 Task: Look for space in Plainfield, United States from 26th August, 2023 to 10th September, 2023 for 6 adults, 2 children in price range Rs.10000 to Rs.15000. Place can be entire place or shared room with 6 bedrooms having 6 beds and 6 bathrooms. Property type can be house, flat, guest house. Amenities needed are: wifi, TV, free parkinig on premises, gym, breakfast. Booking option can be shelf check-in. Required host language is English.
Action: Mouse moved to (444, 110)
Screenshot: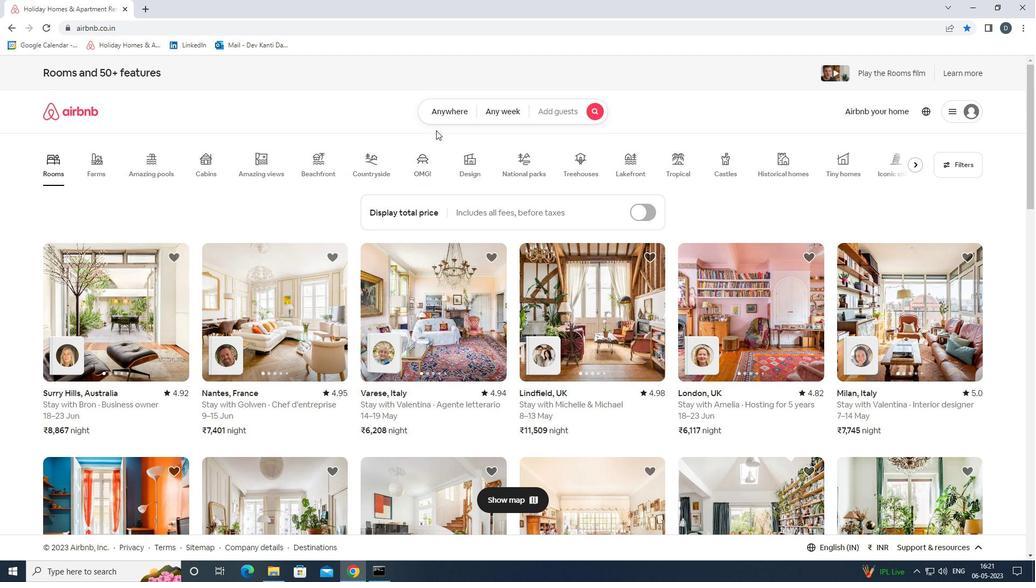 
Action: Mouse pressed left at (444, 110)
Screenshot: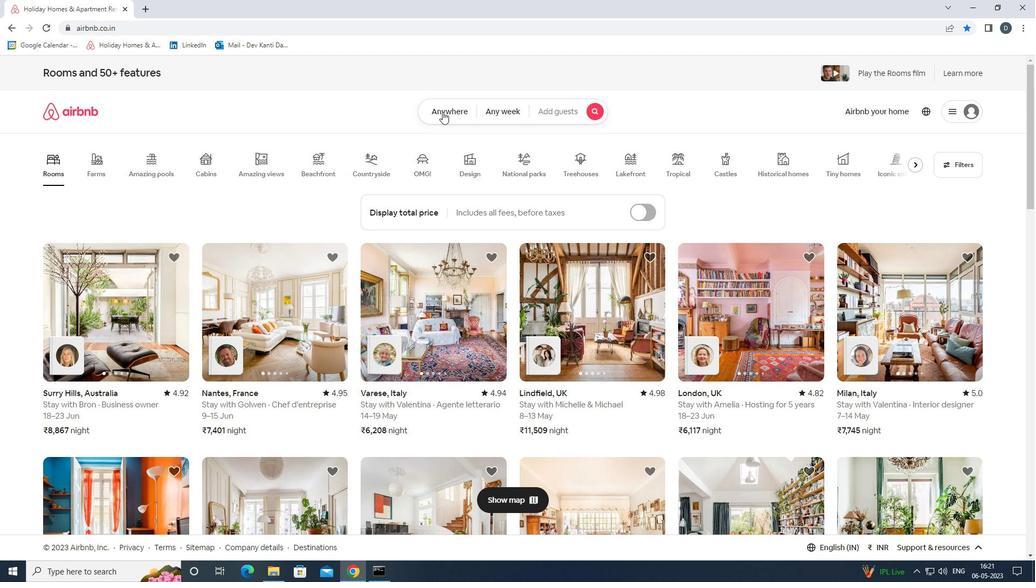 
Action: Mouse moved to (356, 157)
Screenshot: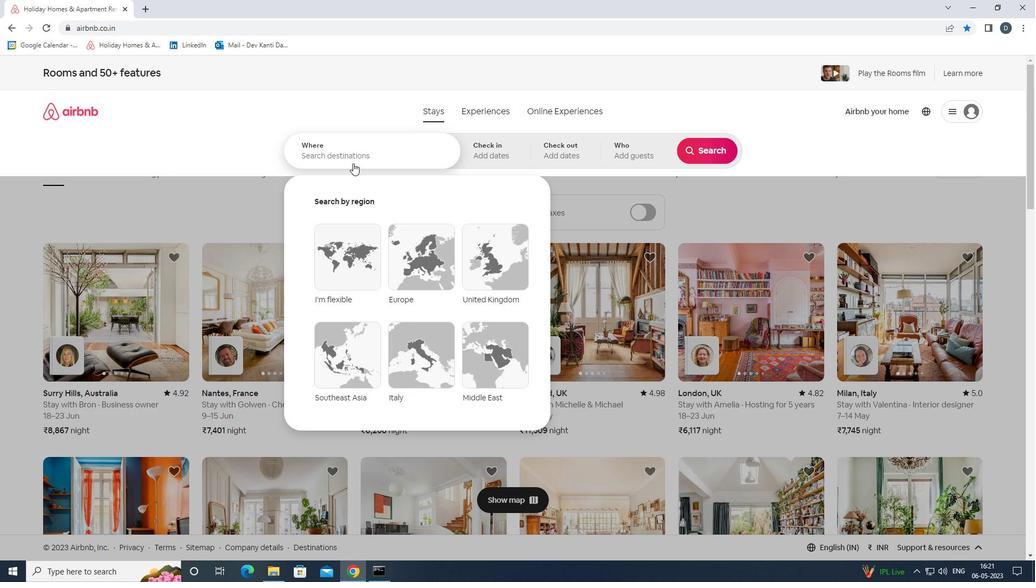 
Action: Mouse pressed left at (356, 157)
Screenshot: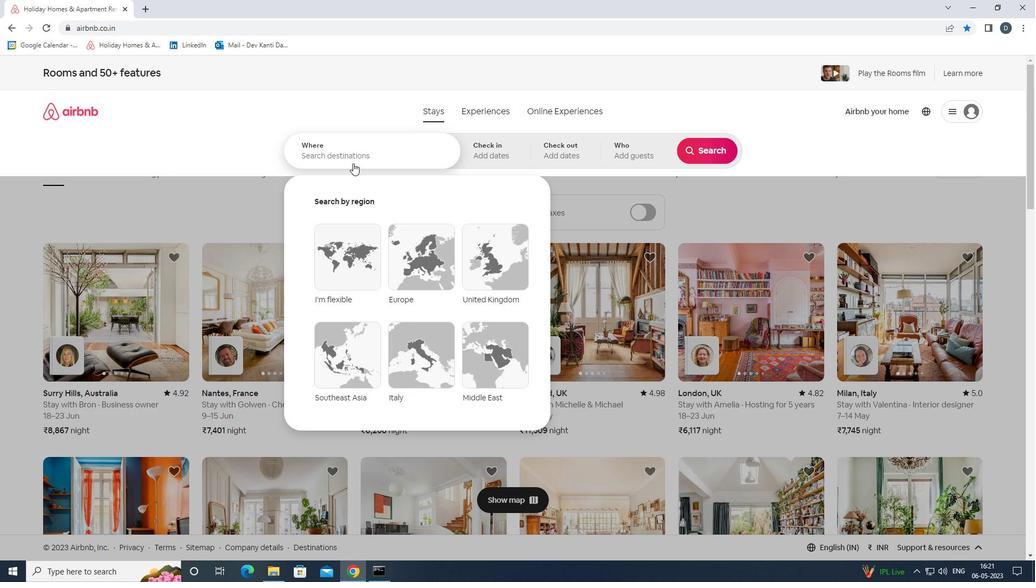 
Action: Mouse moved to (356, 157)
Screenshot: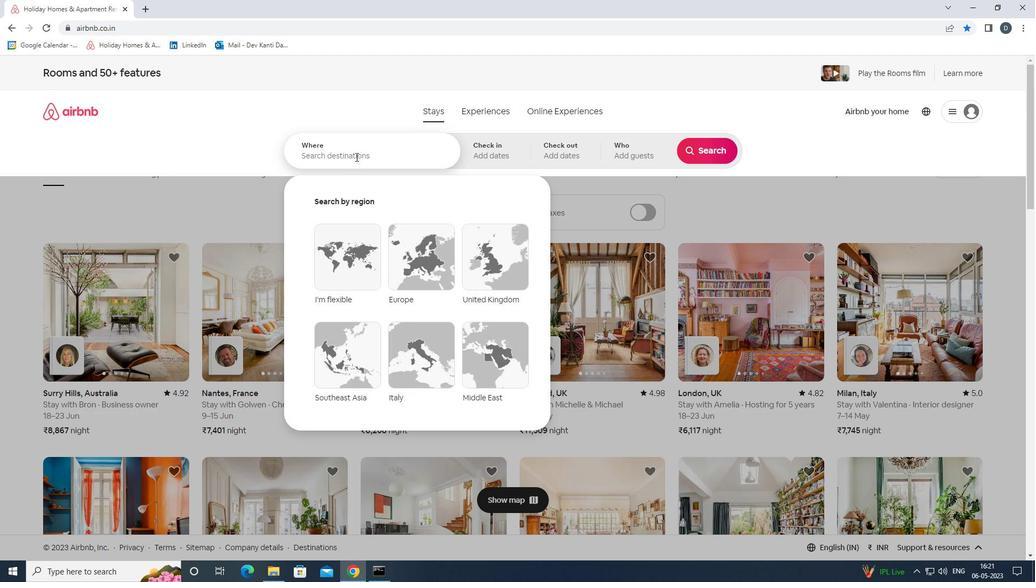 
Action: Key pressed <Key.shift><Key.shift><Key.shift><Key.shift><Key.shift>PLAINFIELD,<Key.shift>UNITED<Key.space><Key.shift>STATES<Key.space><Key.enter>
Screenshot: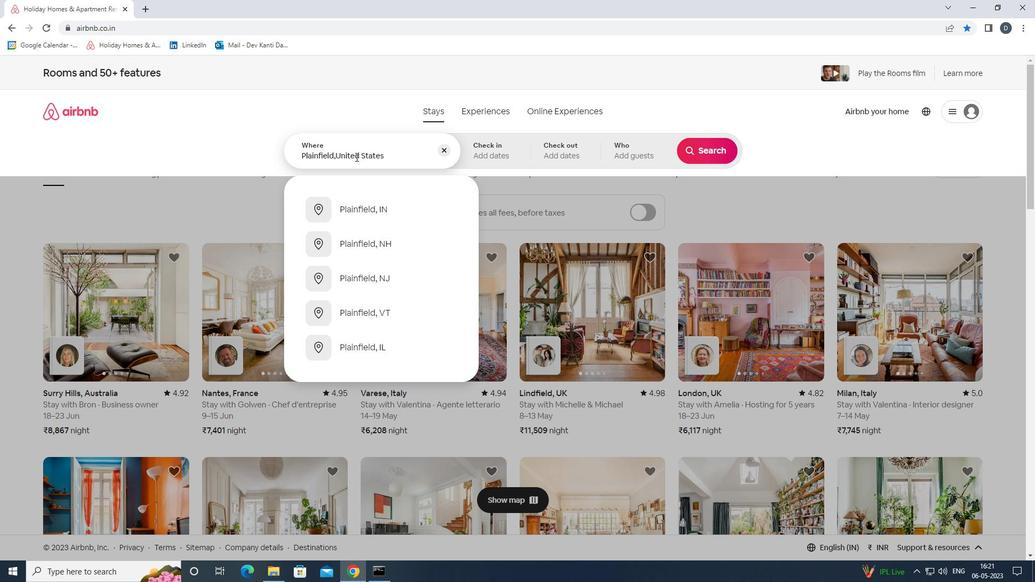 
Action: Mouse moved to (704, 237)
Screenshot: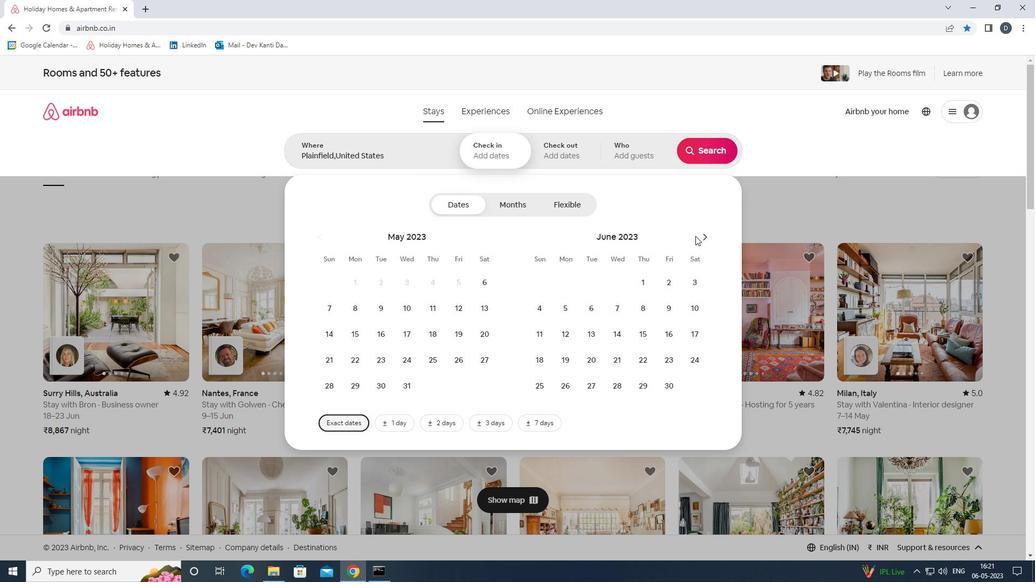 
Action: Mouse pressed left at (704, 237)
Screenshot: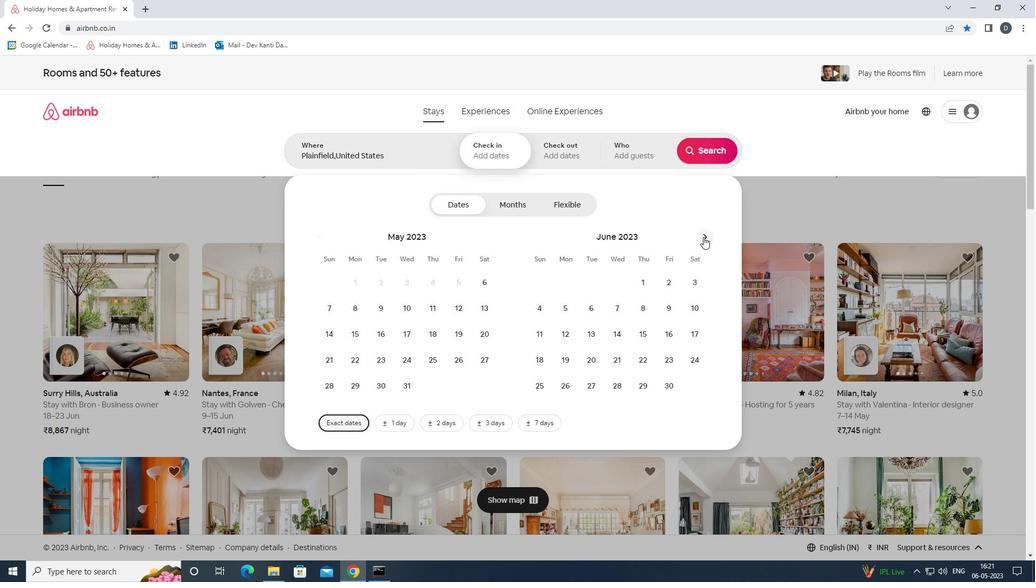 
Action: Mouse pressed left at (704, 237)
Screenshot: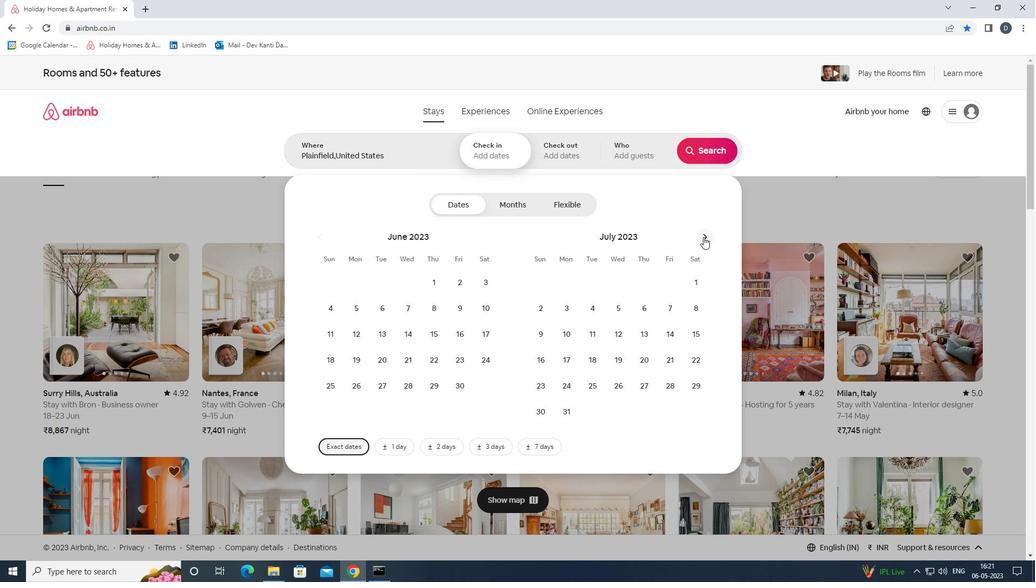 
Action: Mouse moved to (698, 358)
Screenshot: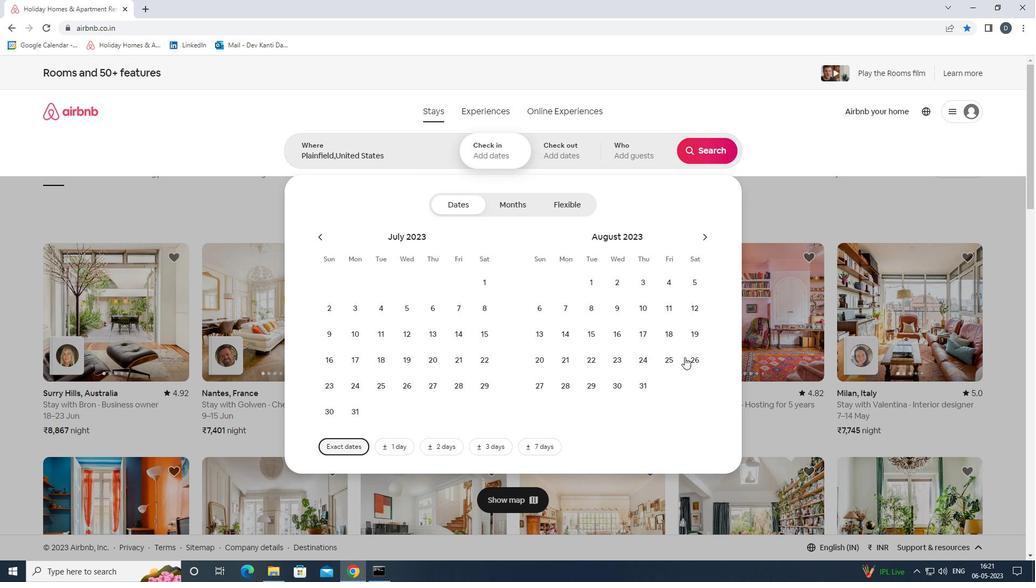 
Action: Mouse pressed left at (698, 358)
Screenshot: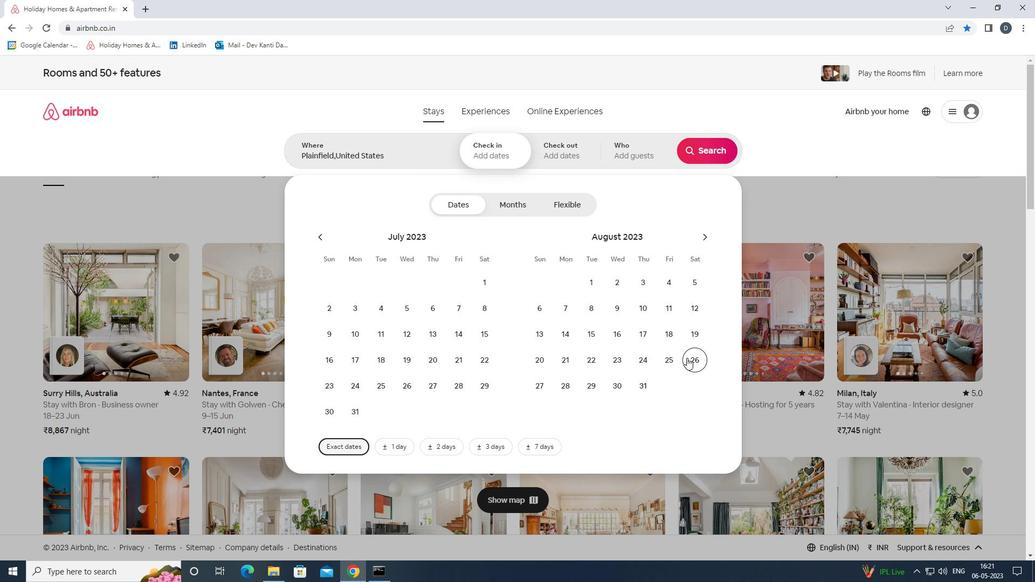 
Action: Mouse moved to (703, 239)
Screenshot: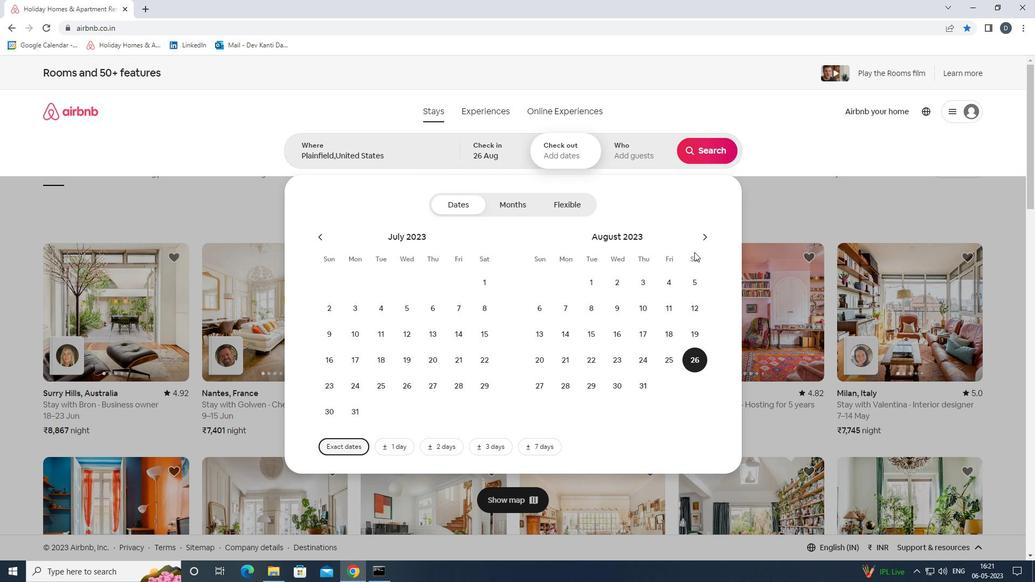 
Action: Mouse pressed left at (703, 239)
Screenshot: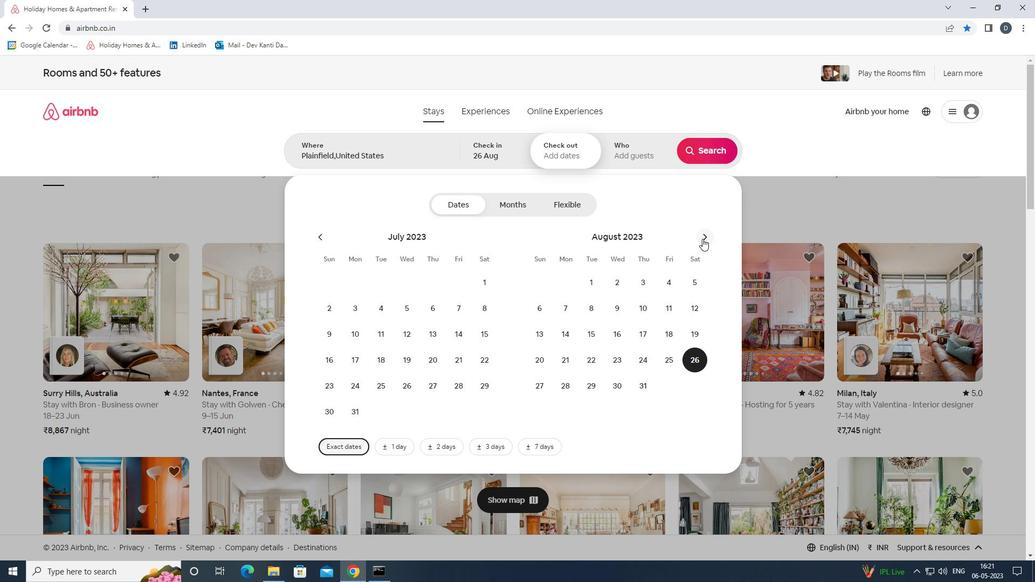 
Action: Mouse moved to (536, 332)
Screenshot: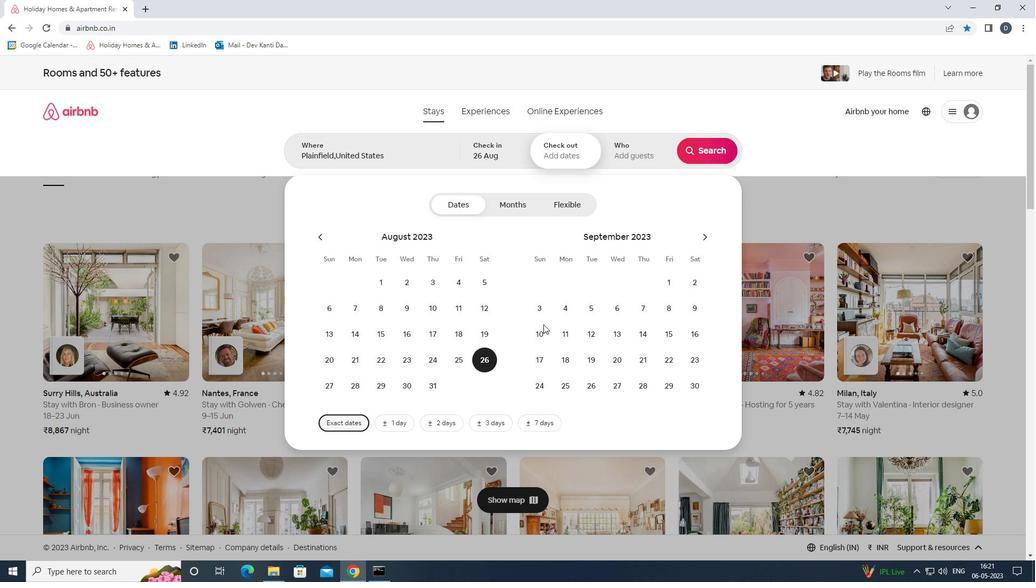 
Action: Mouse pressed left at (536, 332)
Screenshot: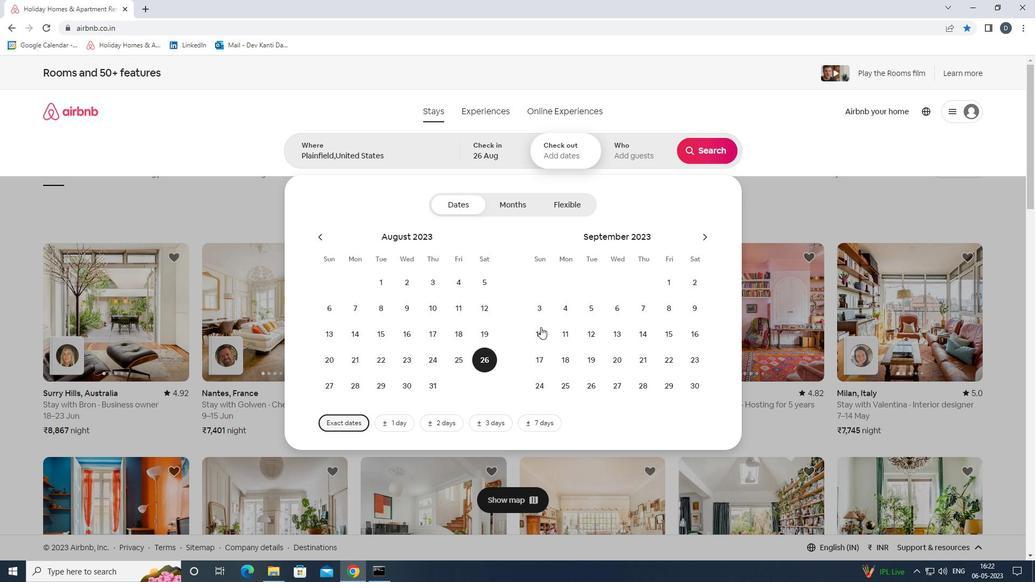 
Action: Mouse moved to (631, 156)
Screenshot: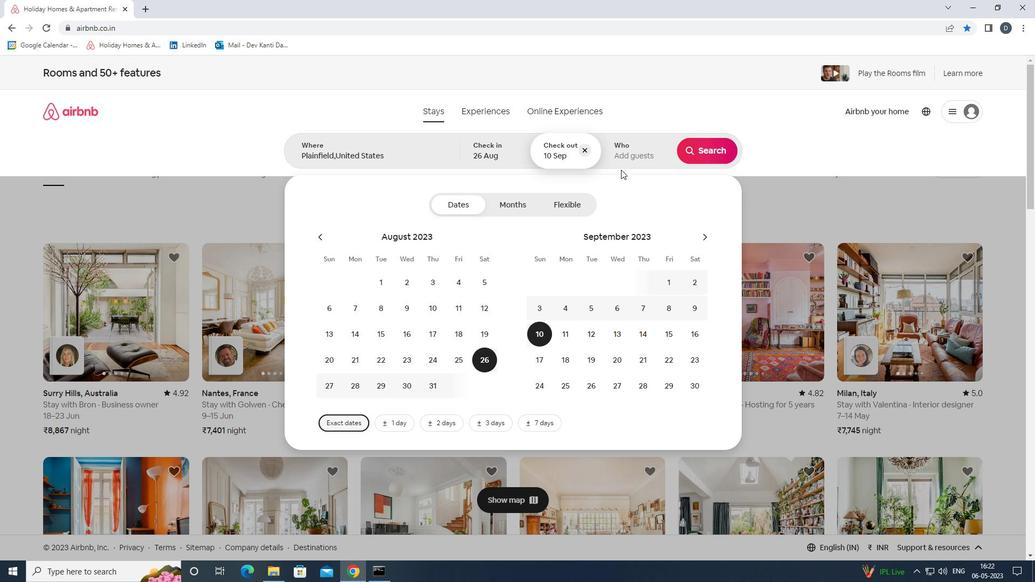 
Action: Mouse pressed left at (631, 156)
Screenshot: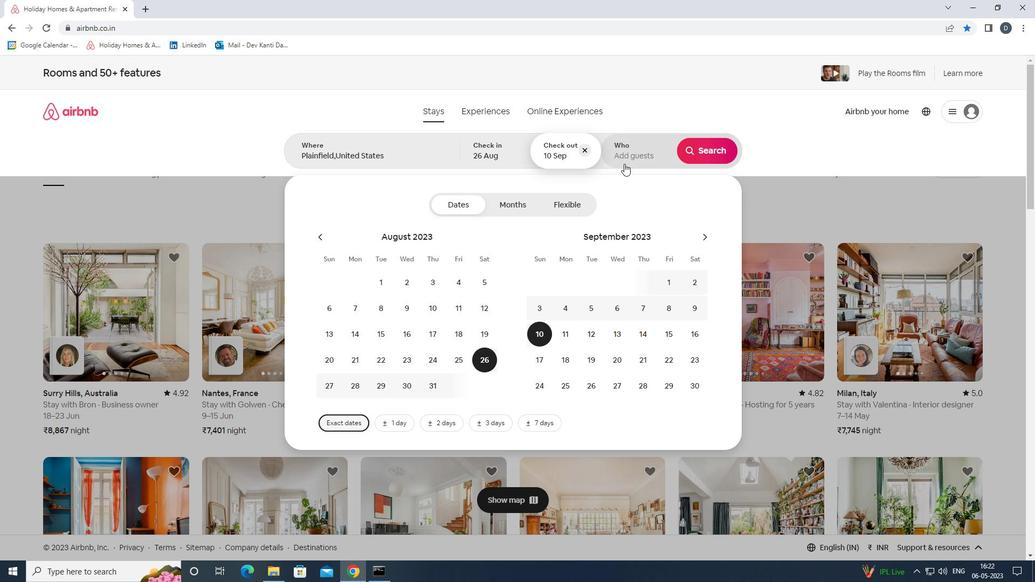 
Action: Mouse moved to (704, 212)
Screenshot: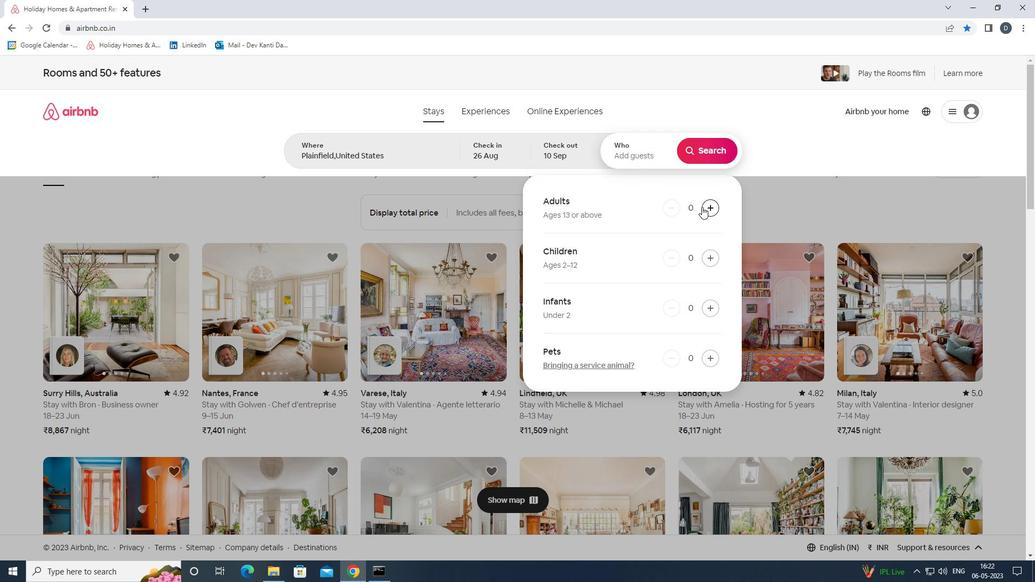 
Action: Mouse pressed left at (704, 212)
Screenshot: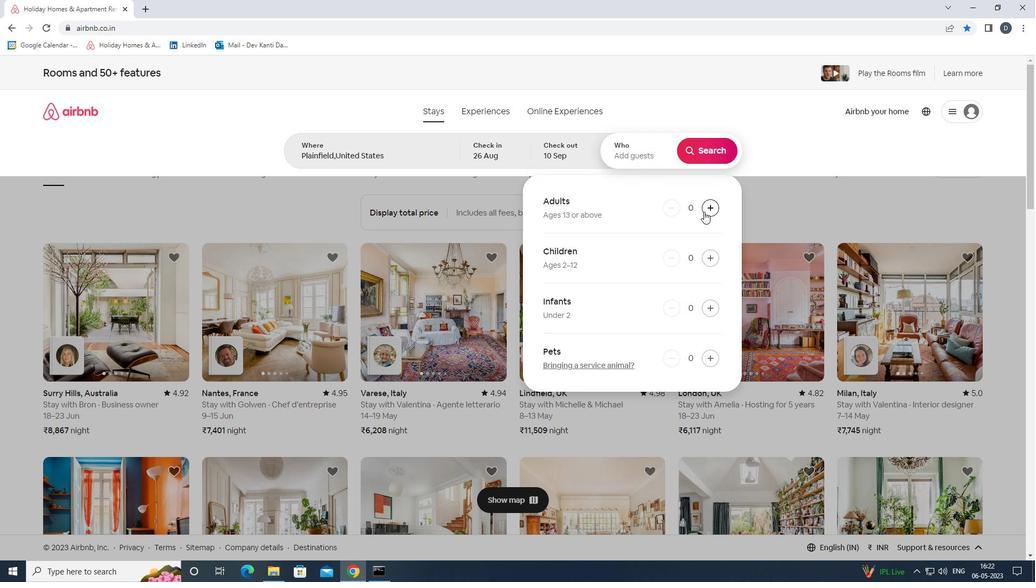 
Action: Mouse pressed left at (704, 212)
Screenshot: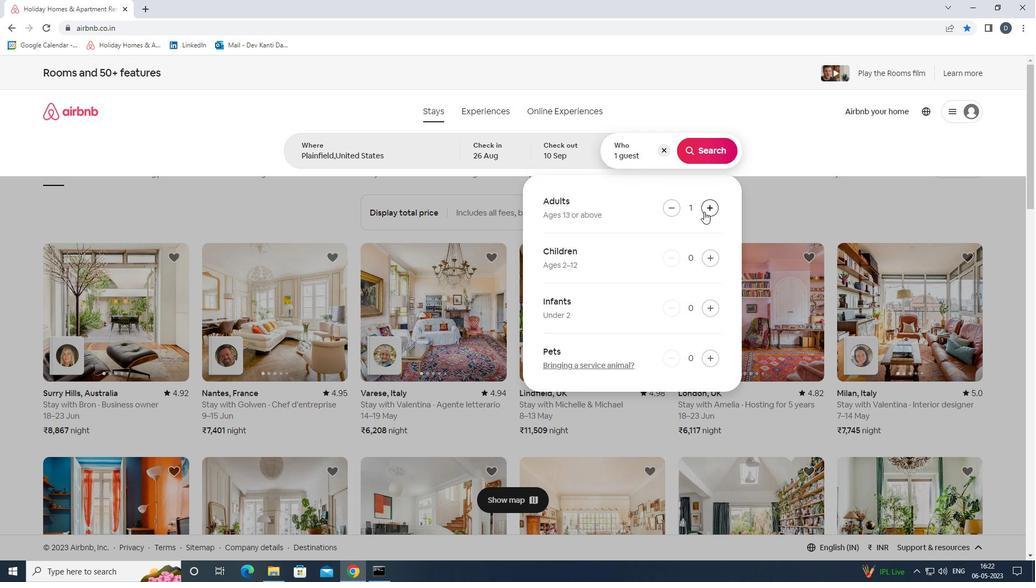 
Action: Mouse pressed left at (704, 212)
Screenshot: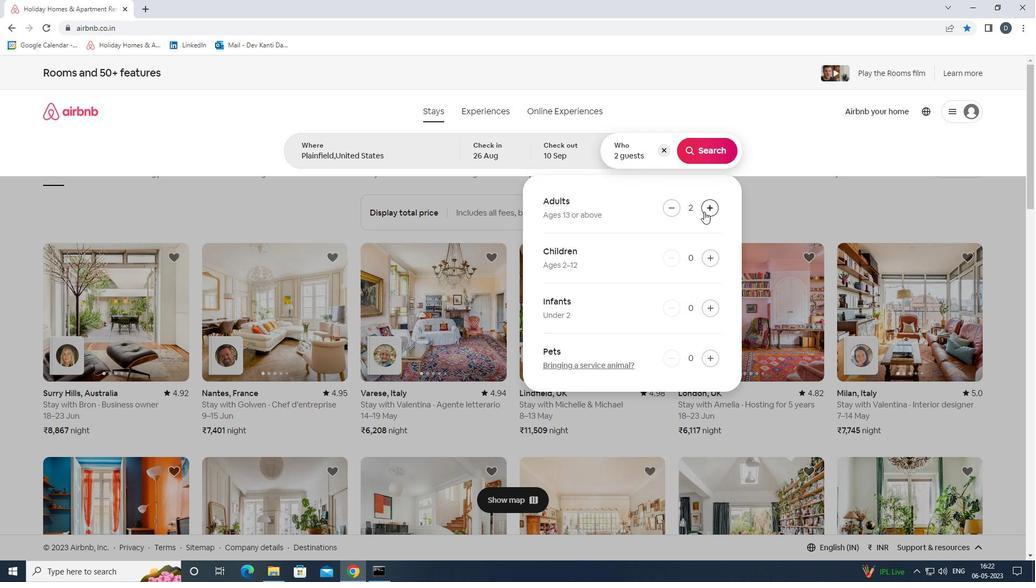 
Action: Mouse pressed left at (704, 212)
Screenshot: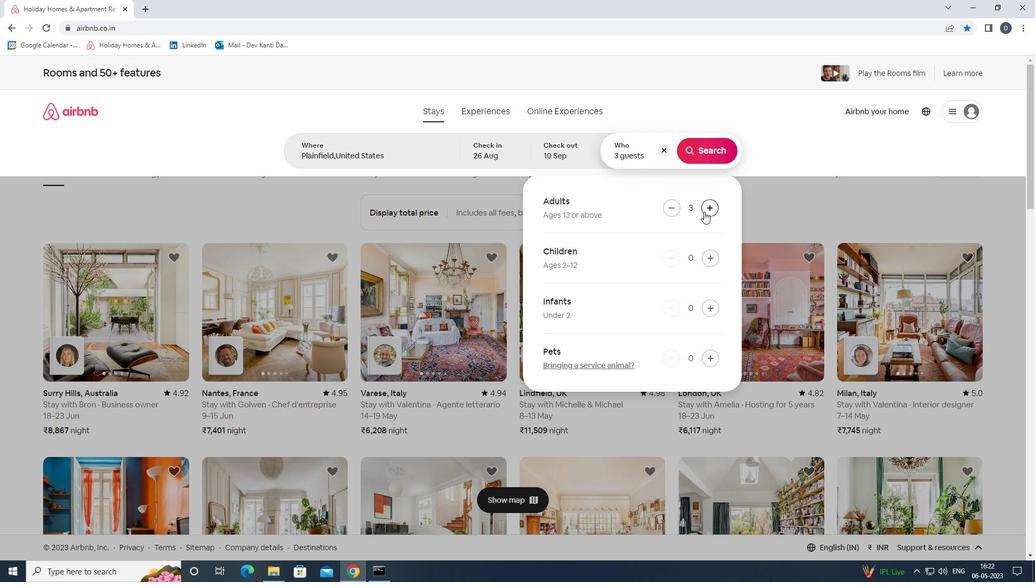 
Action: Mouse pressed left at (704, 212)
Screenshot: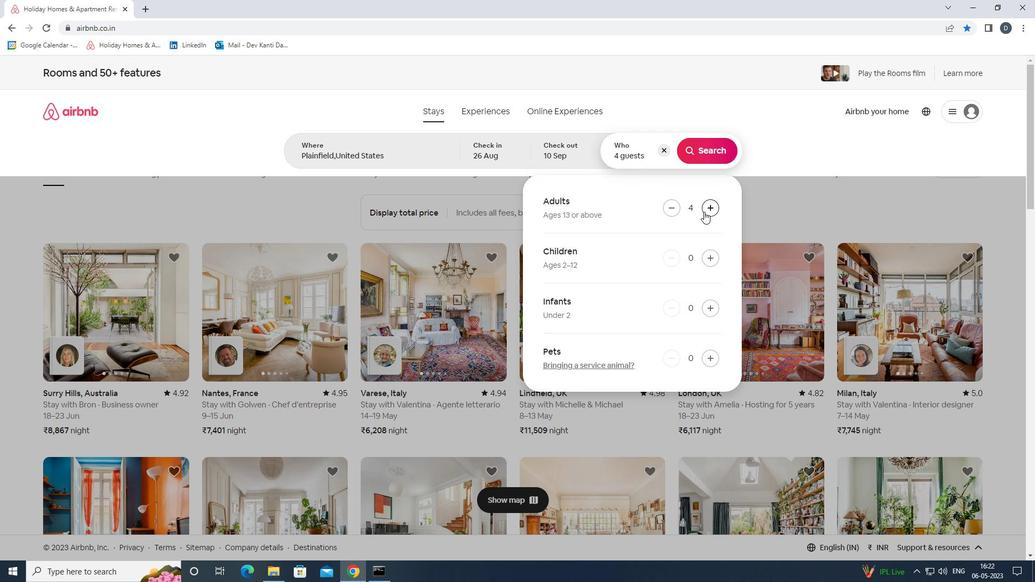 
Action: Mouse pressed left at (704, 212)
Screenshot: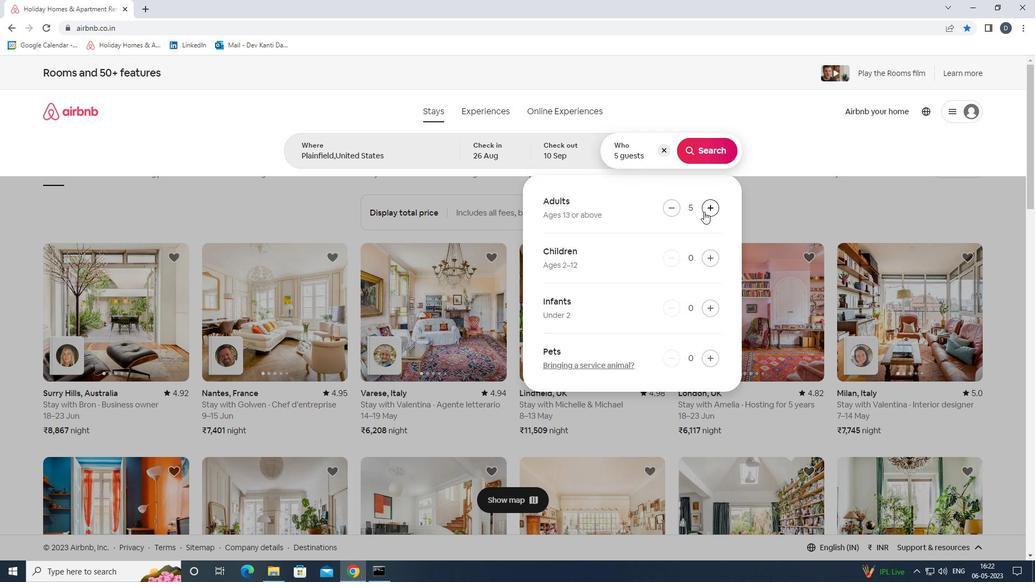 
Action: Mouse moved to (715, 257)
Screenshot: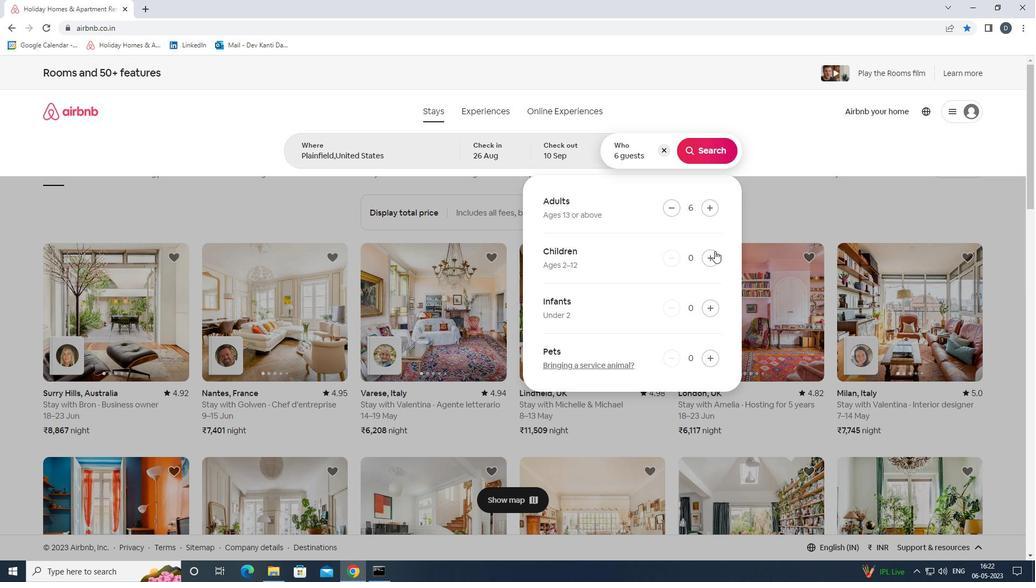 
Action: Mouse pressed left at (715, 257)
Screenshot: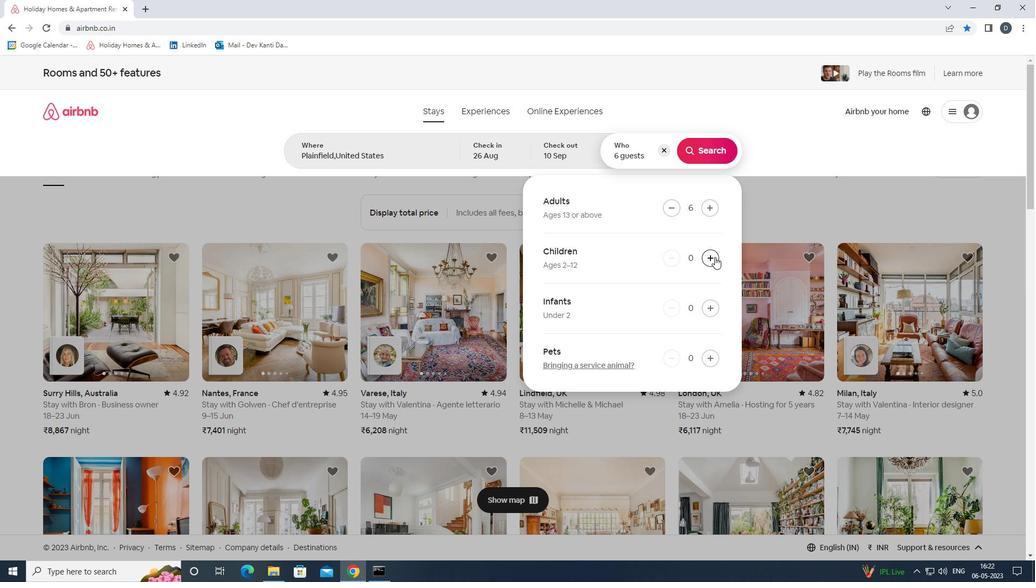 
Action: Mouse pressed left at (715, 257)
Screenshot: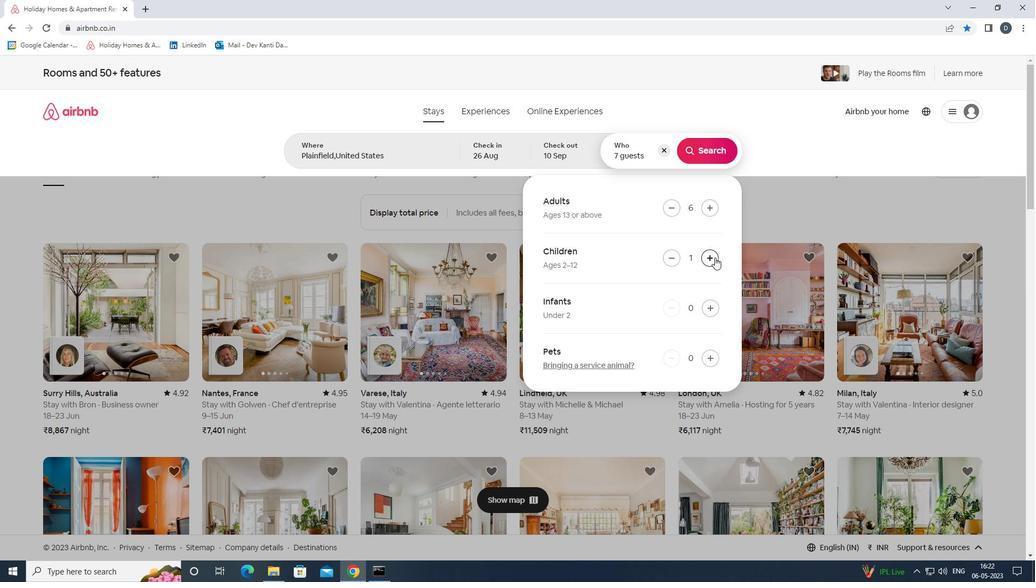 
Action: Mouse moved to (712, 155)
Screenshot: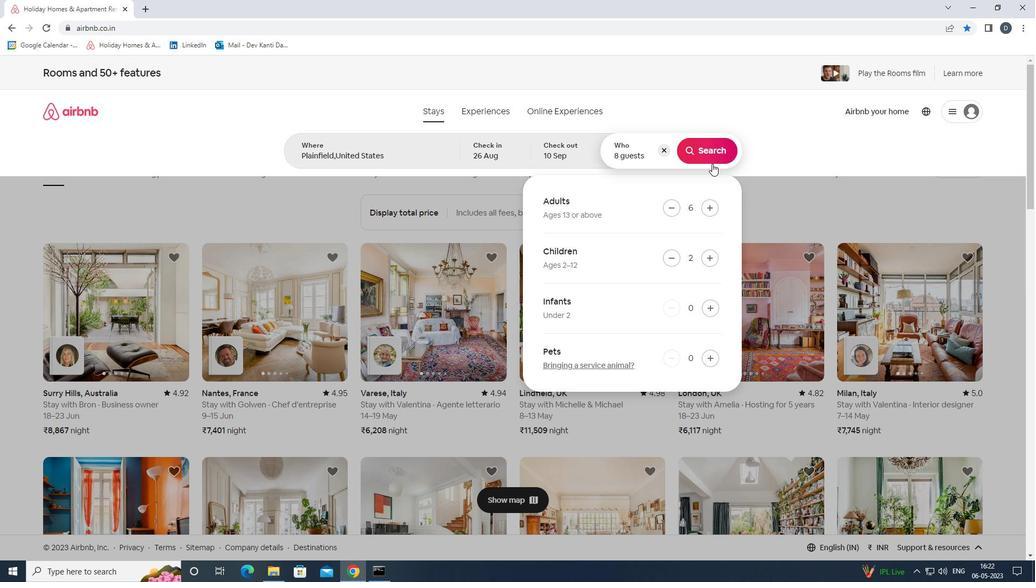 
Action: Mouse pressed left at (712, 155)
Screenshot: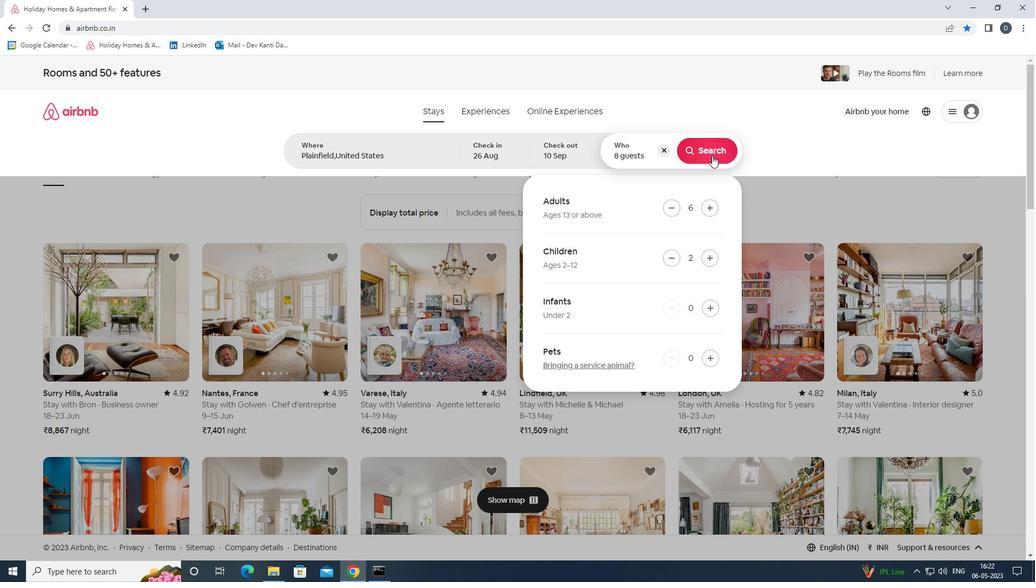 
Action: Mouse moved to (997, 117)
Screenshot: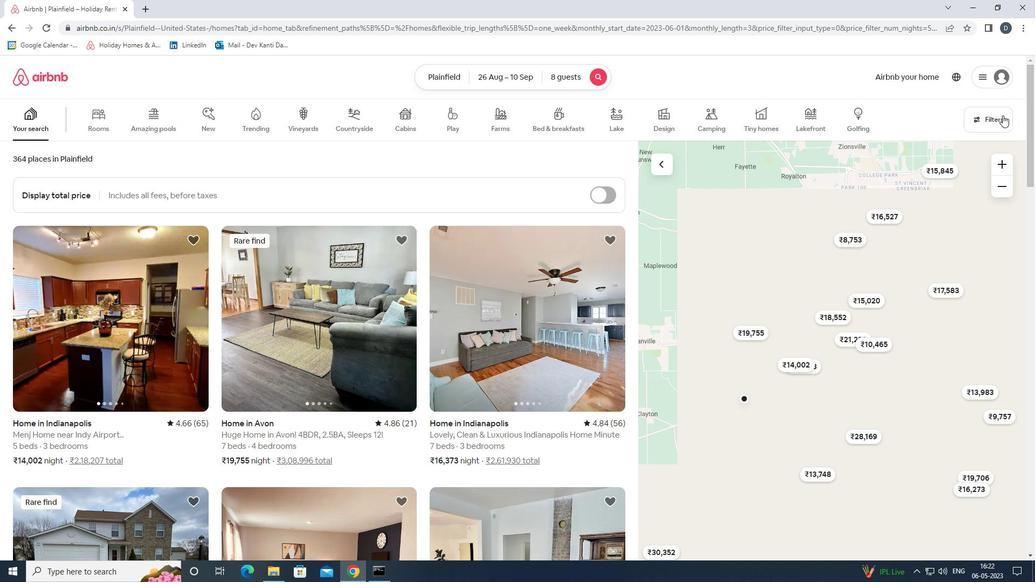 
Action: Mouse pressed left at (997, 117)
Screenshot: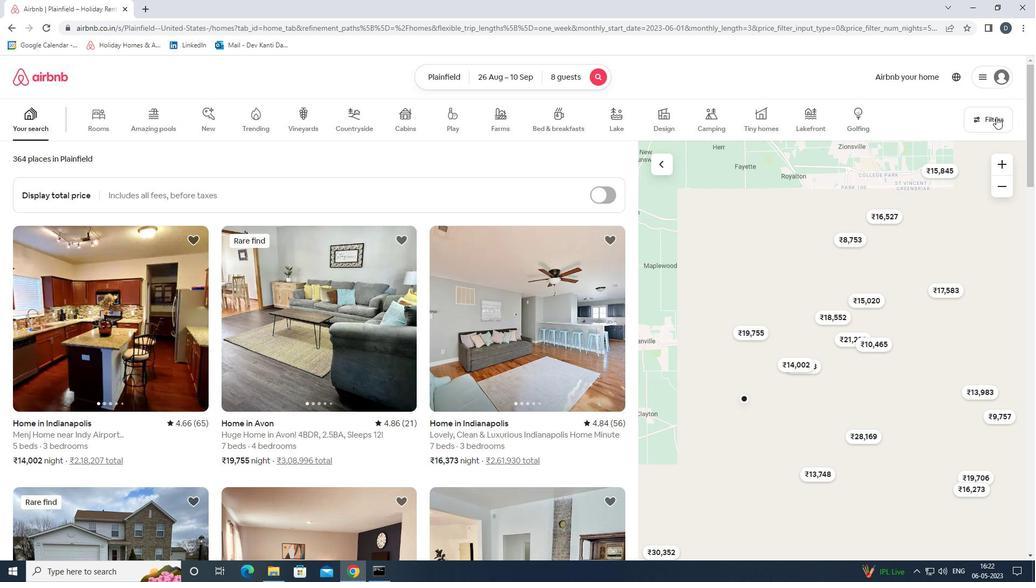 
Action: Mouse moved to (427, 386)
Screenshot: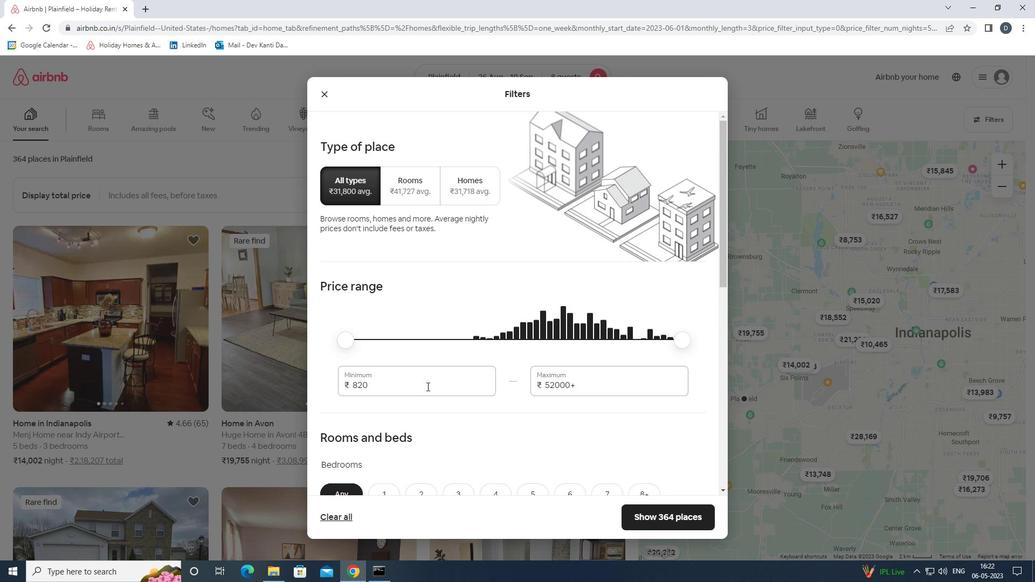 
Action: Mouse pressed left at (427, 386)
Screenshot: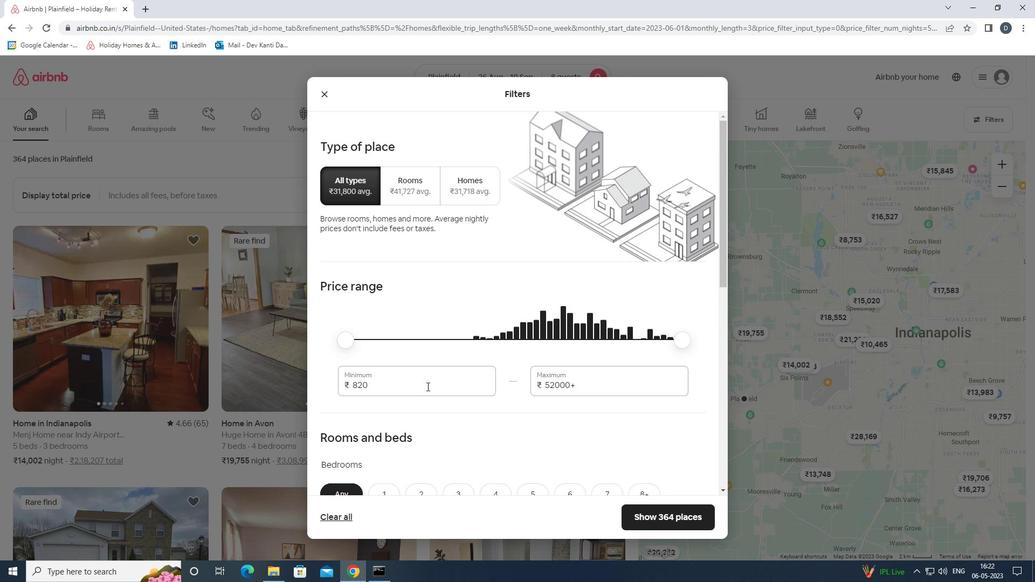 
Action: Mouse pressed left at (427, 386)
Screenshot: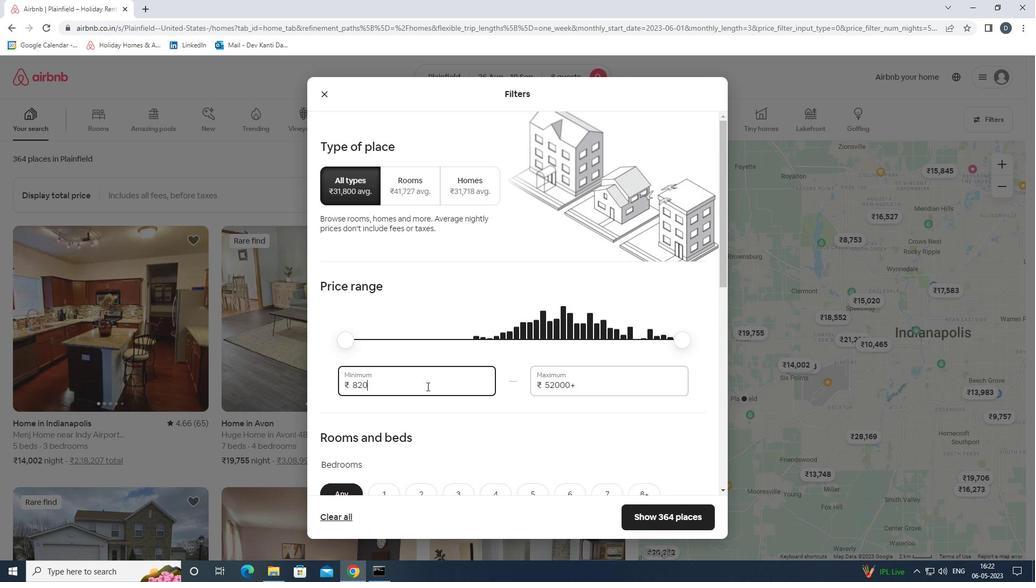 
Action: Mouse moved to (433, 363)
Screenshot: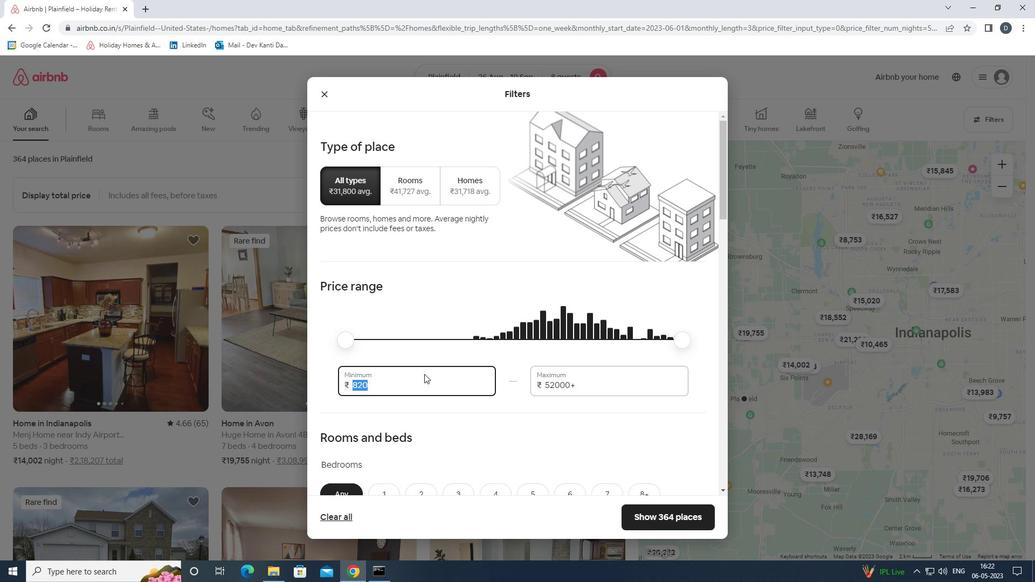 
Action: Key pressed 10000<Key.tab>15000
Screenshot: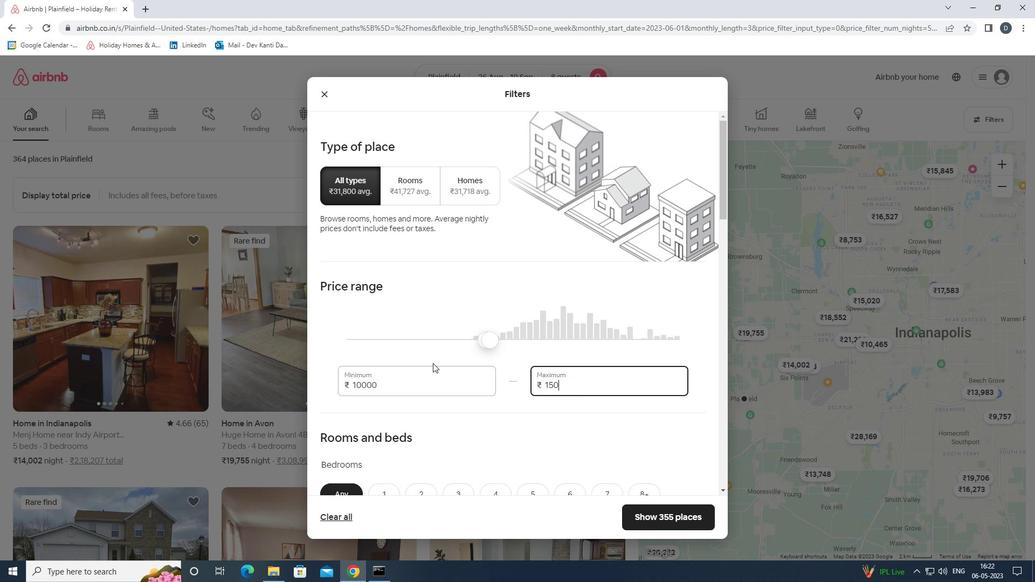 
Action: Mouse moved to (438, 360)
Screenshot: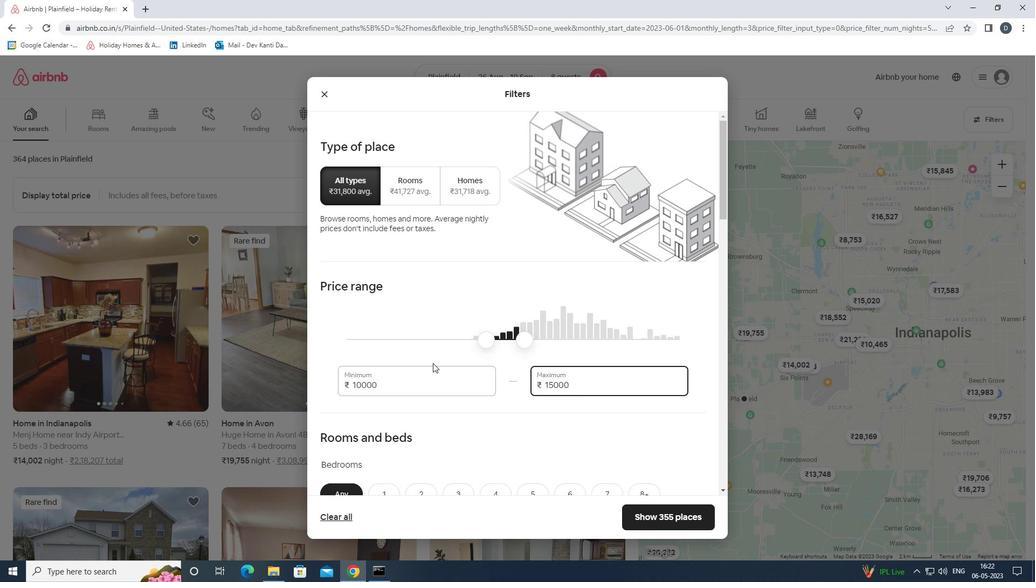
Action: Mouse scrolled (438, 360) with delta (0, 0)
Screenshot: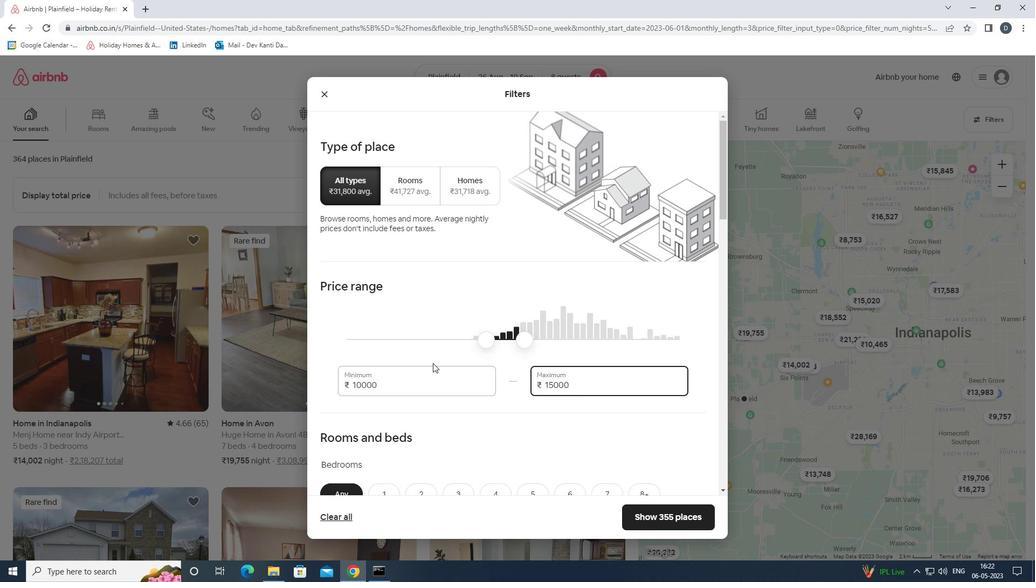 
Action: Mouse moved to (441, 359)
Screenshot: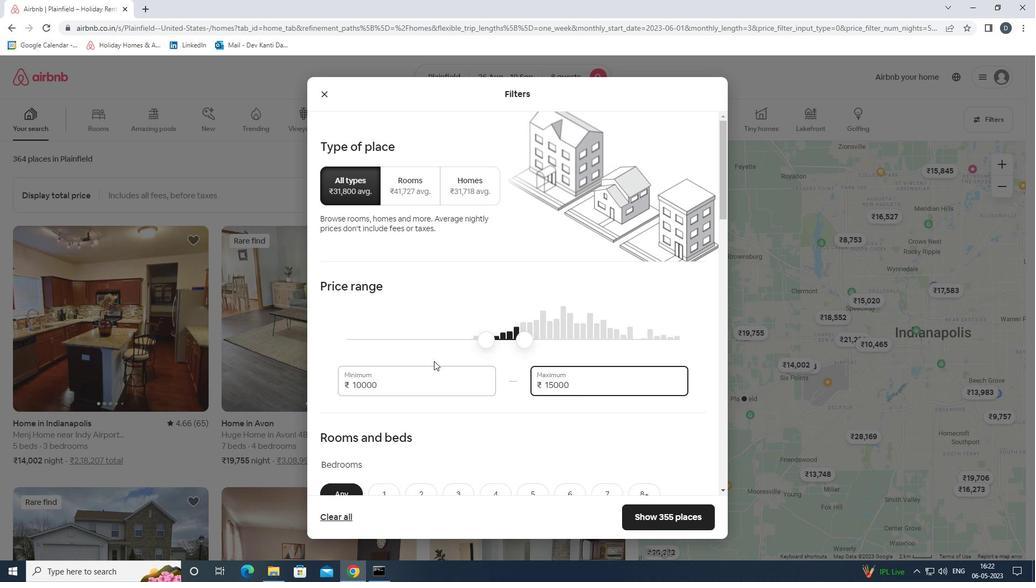 
Action: Mouse scrolled (441, 359) with delta (0, 0)
Screenshot: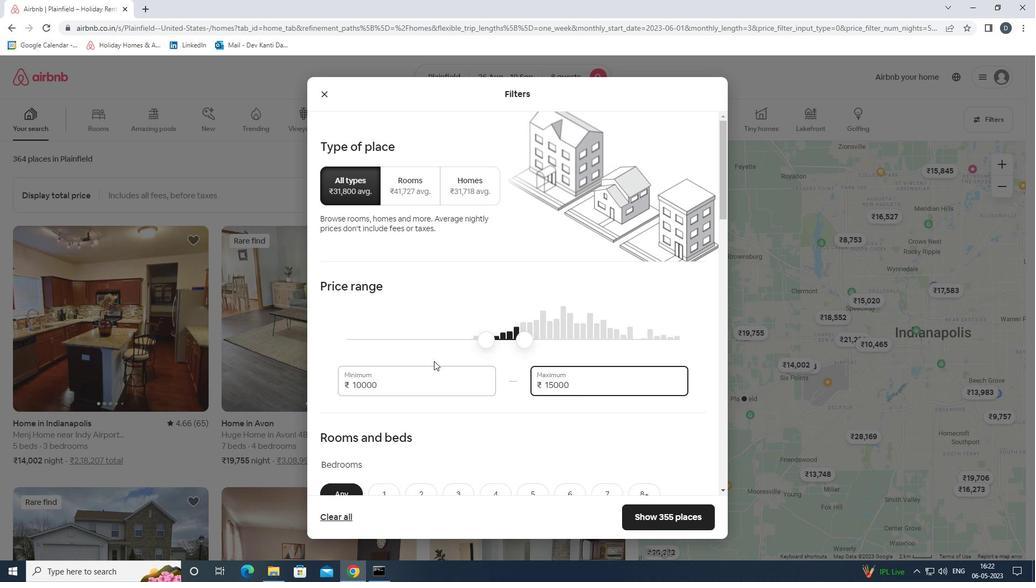 
Action: Mouse moved to (443, 359)
Screenshot: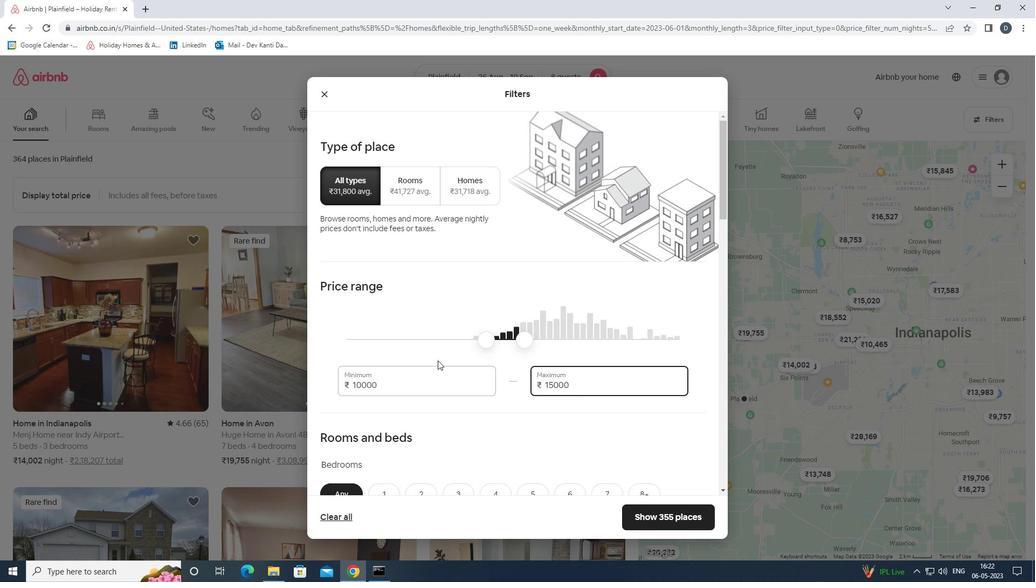 
Action: Mouse scrolled (443, 358) with delta (0, 0)
Screenshot: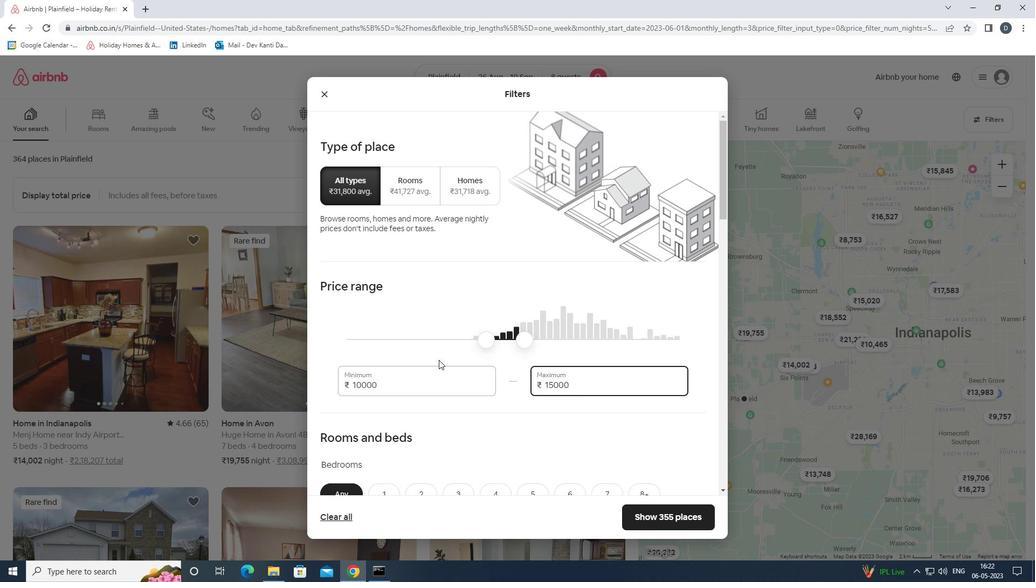 
Action: Mouse moved to (564, 331)
Screenshot: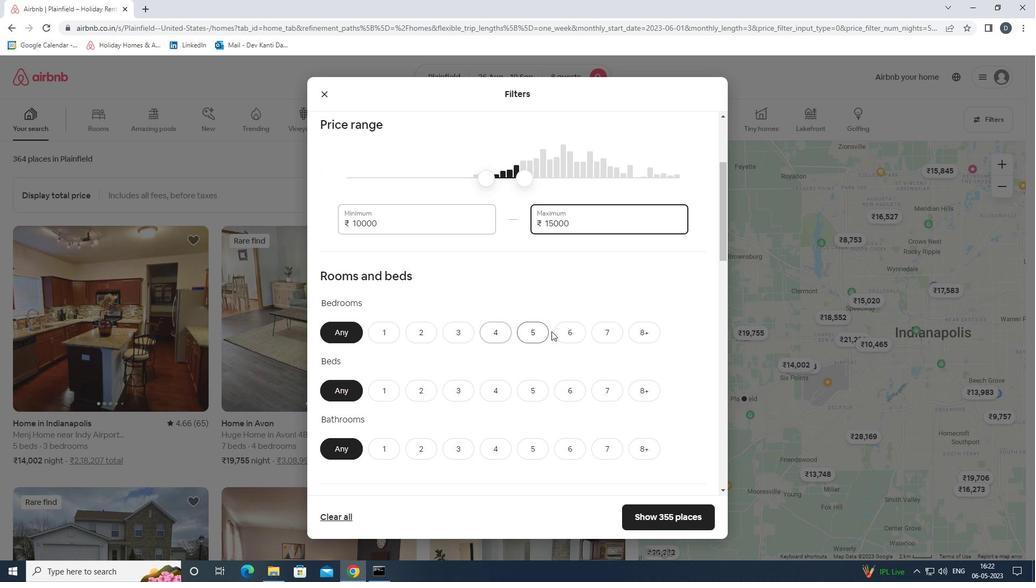 
Action: Mouse pressed left at (564, 331)
Screenshot: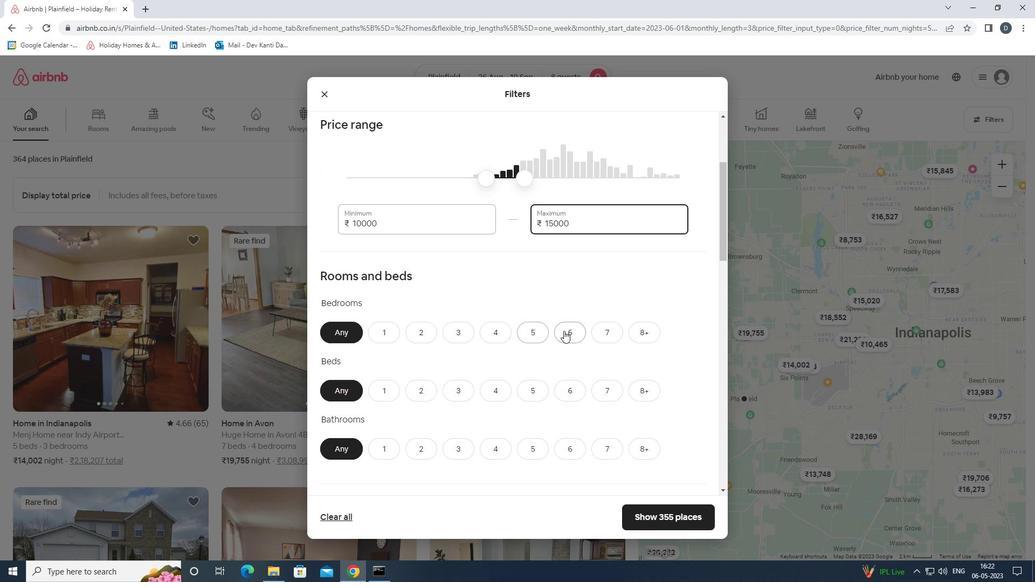 
Action: Mouse moved to (566, 393)
Screenshot: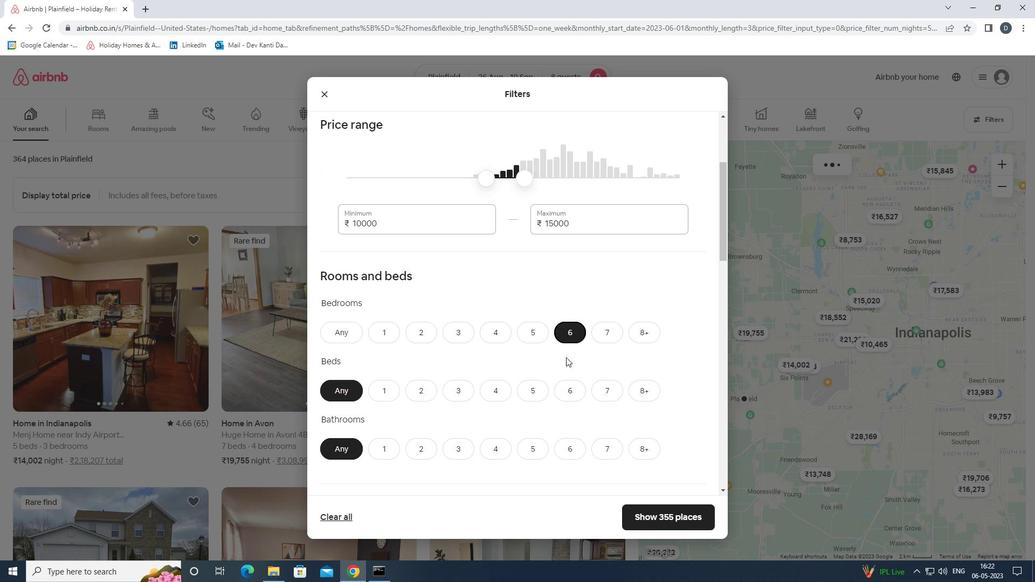 
Action: Mouse pressed left at (566, 393)
Screenshot: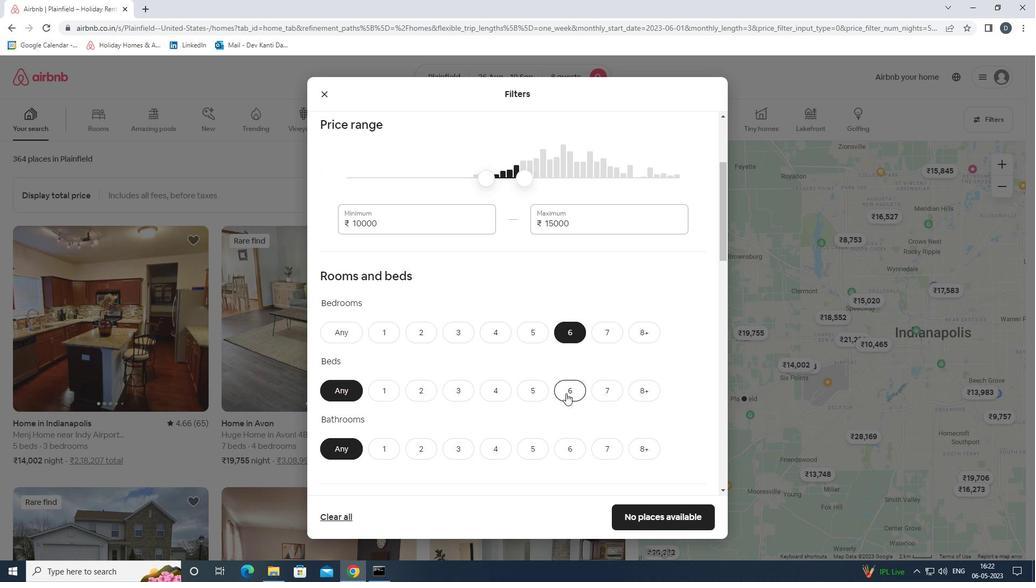 
Action: Mouse moved to (570, 390)
Screenshot: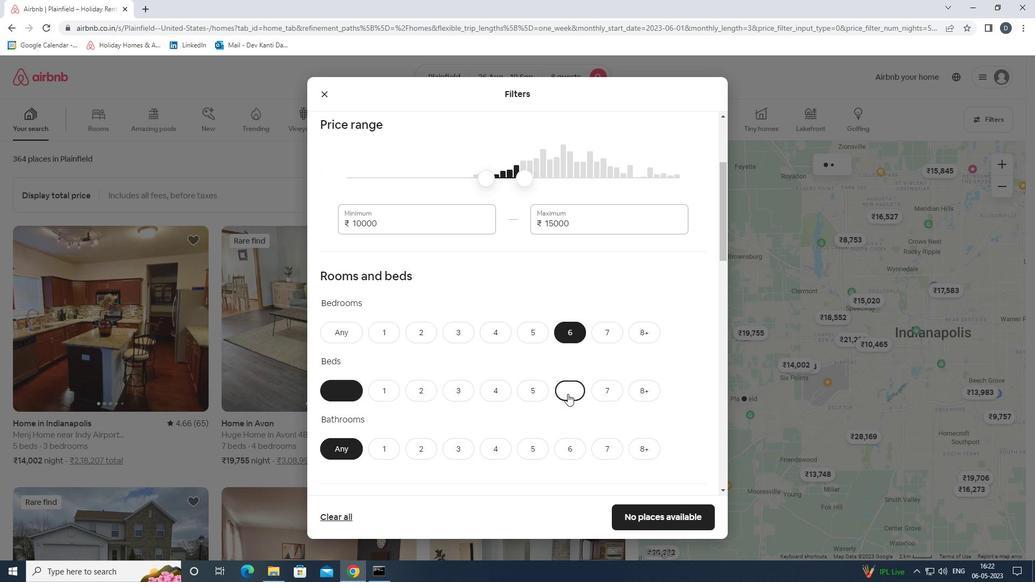 
Action: Mouse scrolled (570, 389) with delta (0, 0)
Screenshot: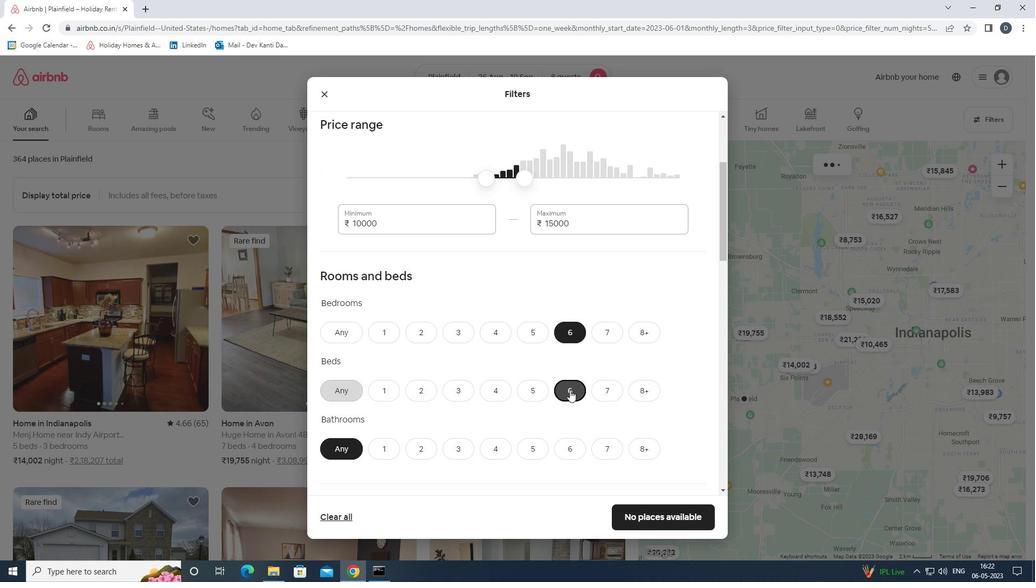
Action: Mouse scrolled (570, 389) with delta (0, 0)
Screenshot: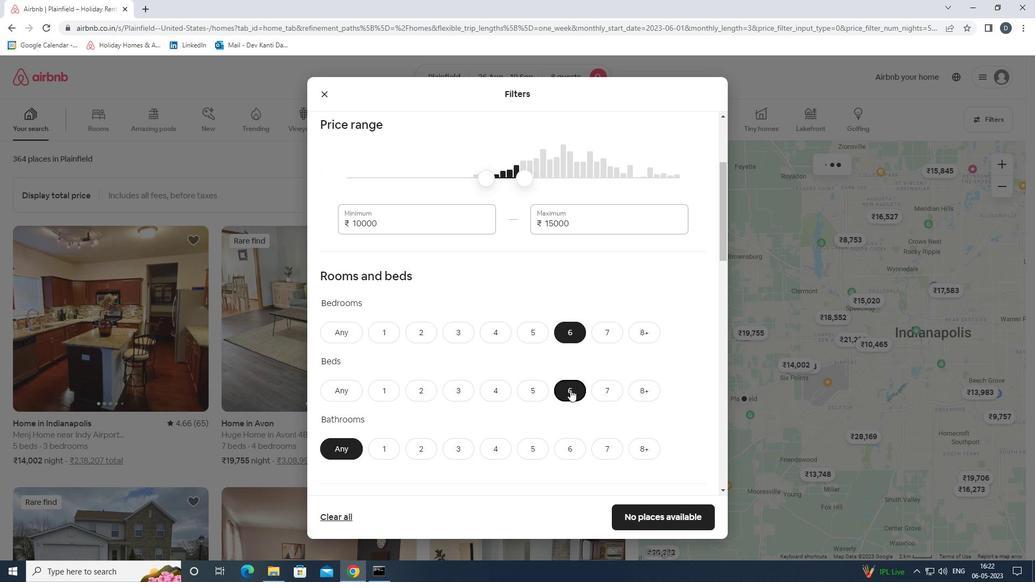 
Action: Mouse moved to (564, 343)
Screenshot: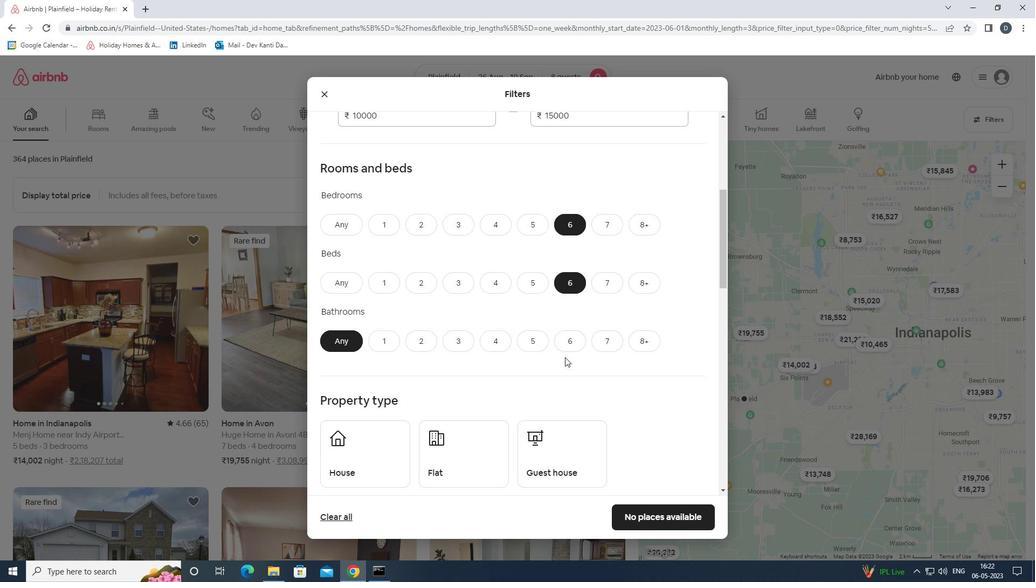 
Action: Mouse pressed left at (564, 343)
Screenshot: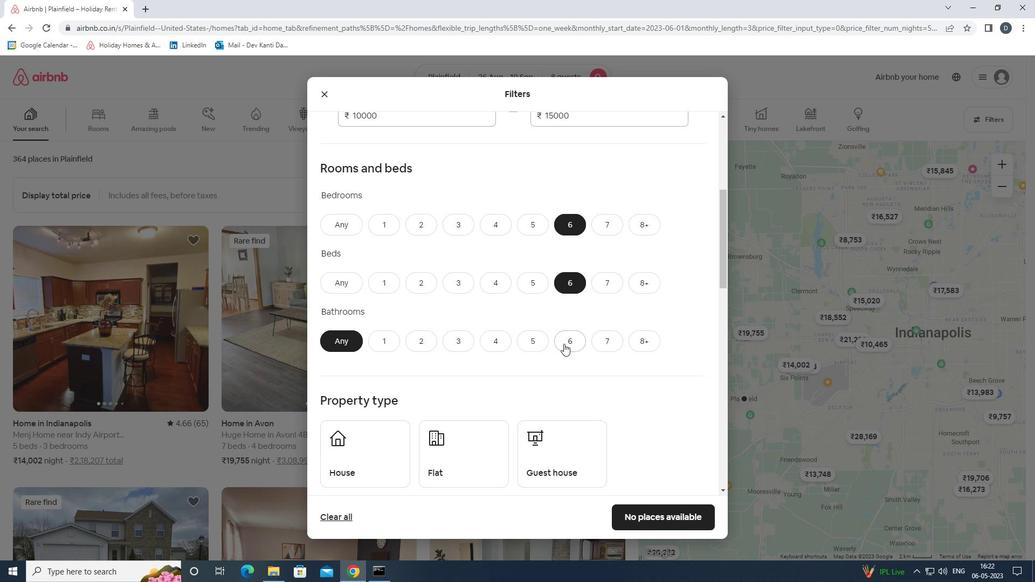 
Action: Mouse scrolled (564, 342) with delta (0, 0)
Screenshot: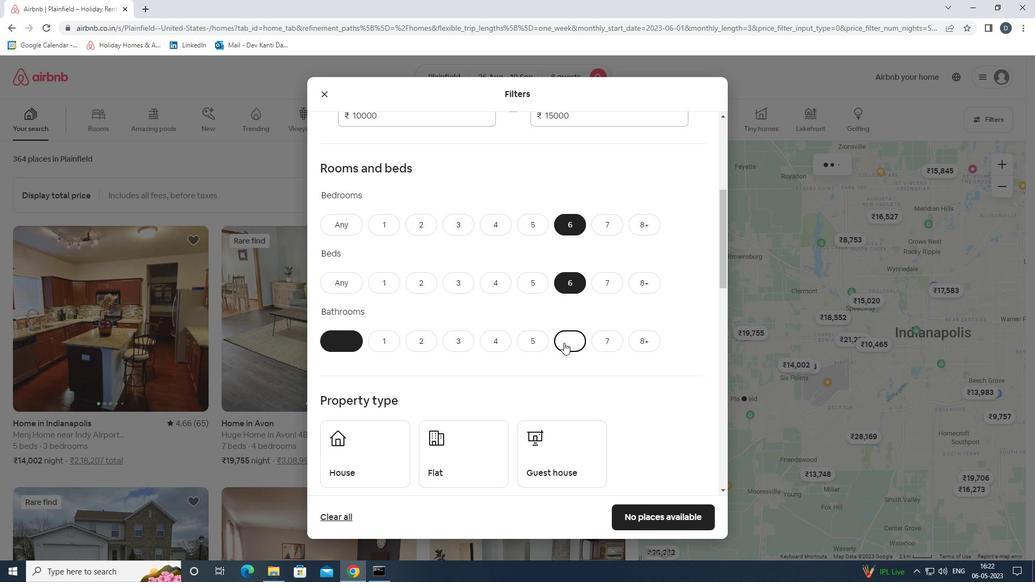 
Action: Mouse scrolled (564, 342) with delta (0, 0)
Screenshot: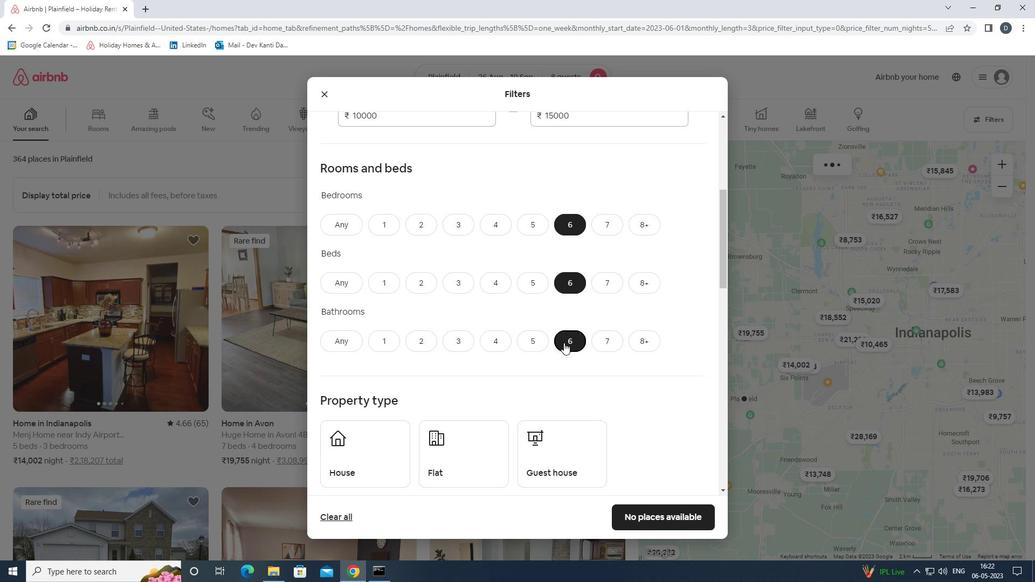 
Action: Mouse moved to (372, 351)
Screenshot: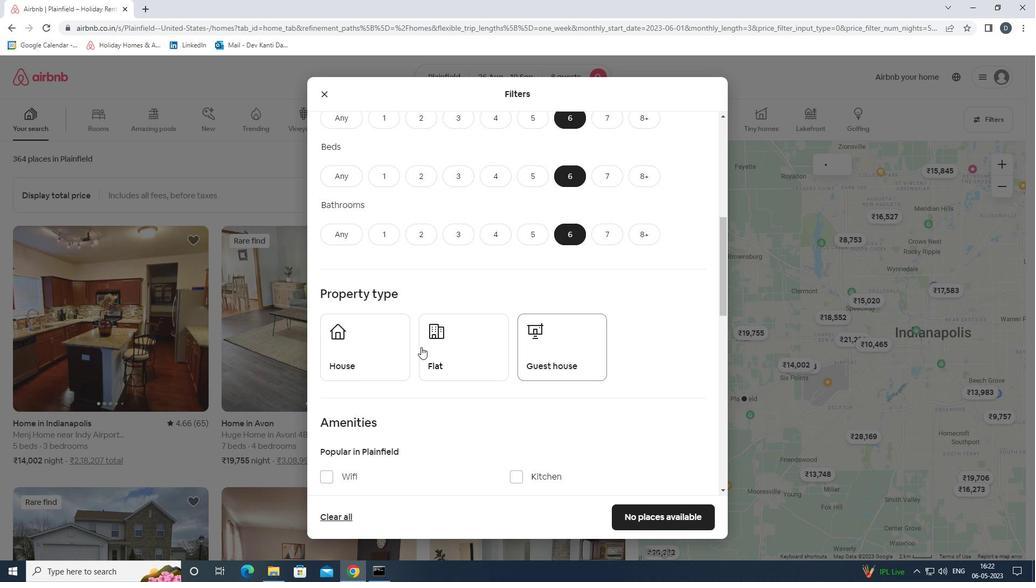 
Action: Mouse pressed left at (372, 351)
Screenshot: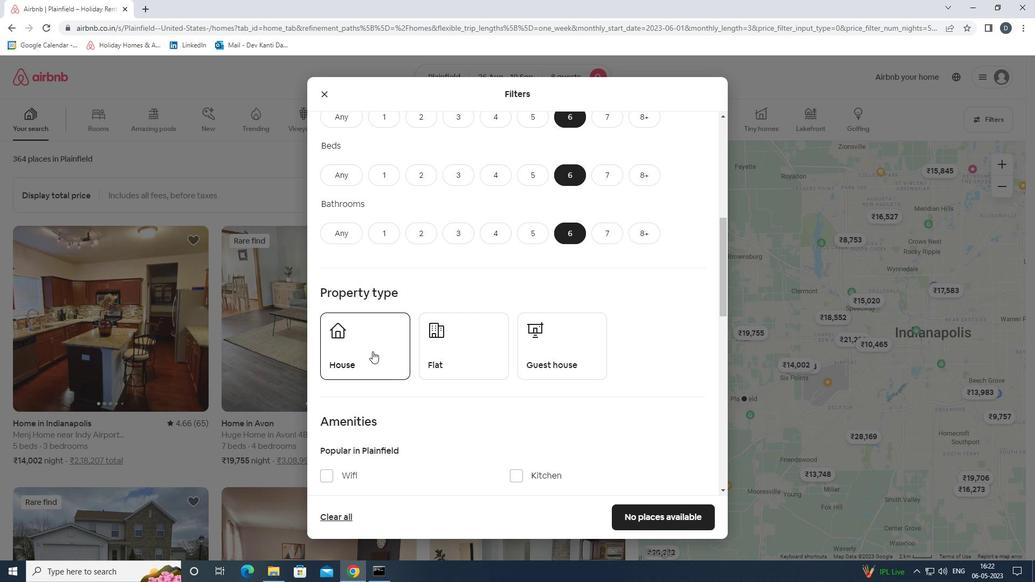 
Action: Mouse moved to (466, 351)
Screenshot: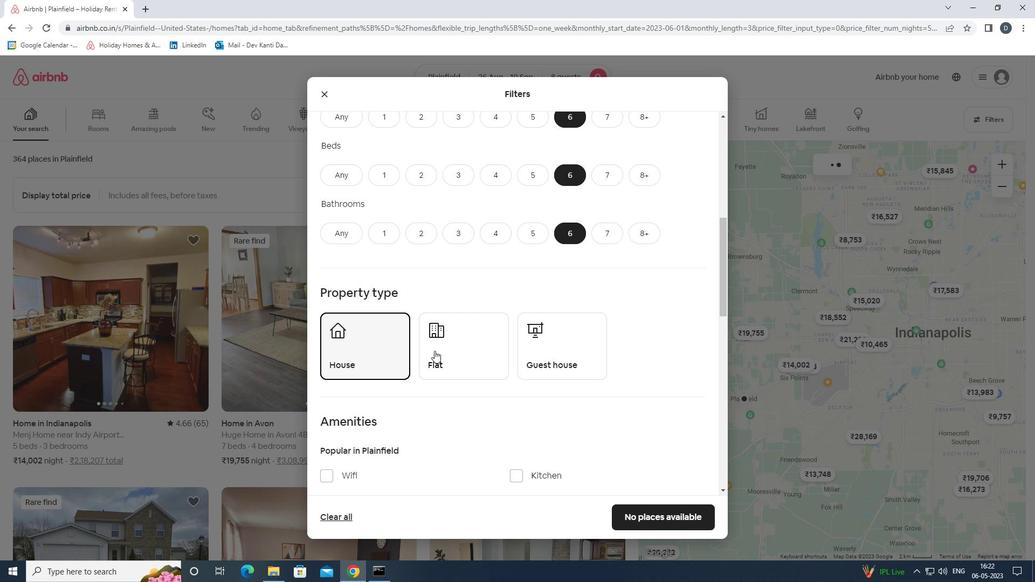 
Action: Mouse pressed left at (466, 351)
Screenshot: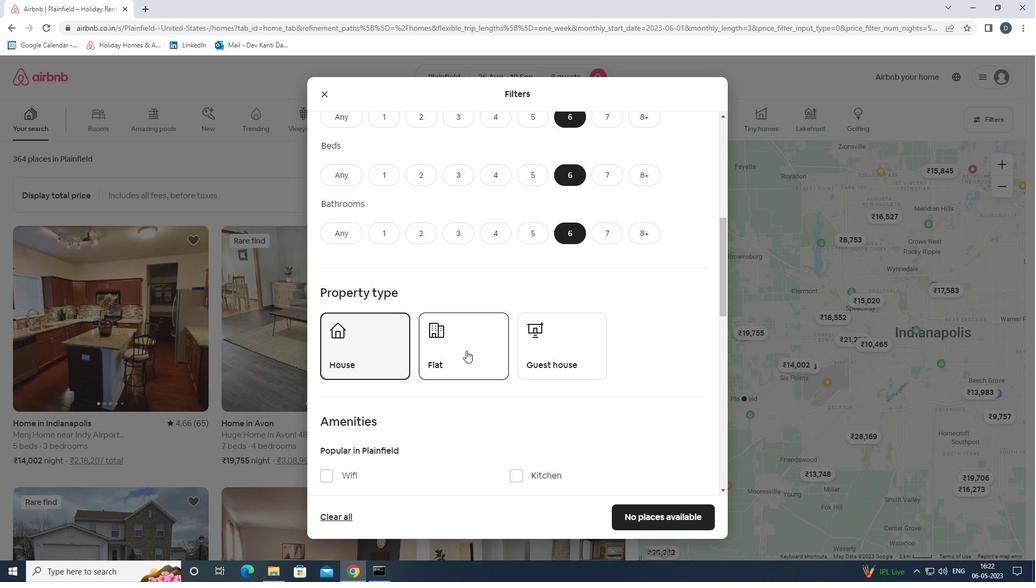 
Action: Mouse moved to (553, 343)
Screenshot: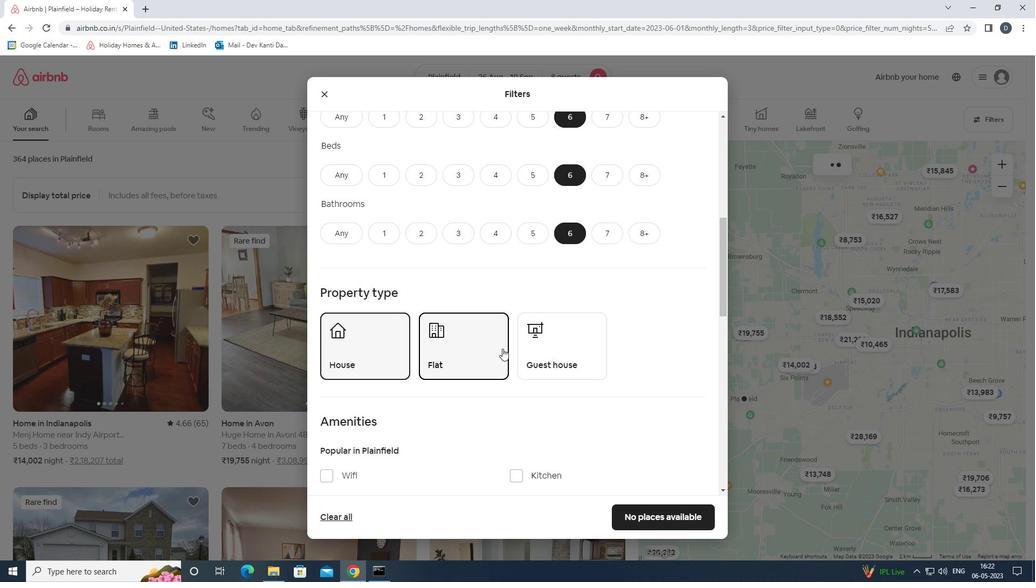 
Action: Mouse pressed left at (553, 343)
Screenshot: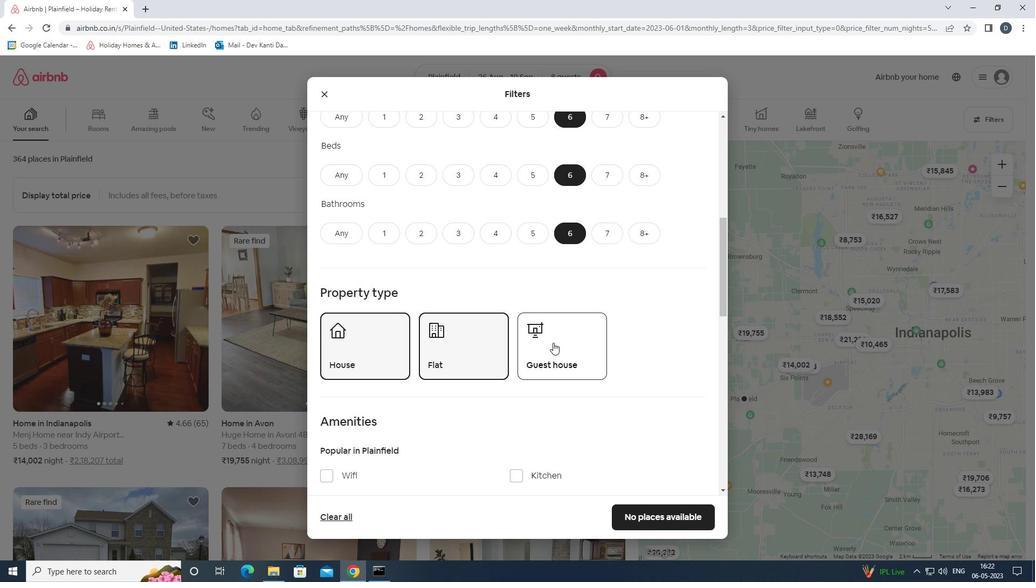 
Action: Mouse moved to (624, 317)
Screenshot: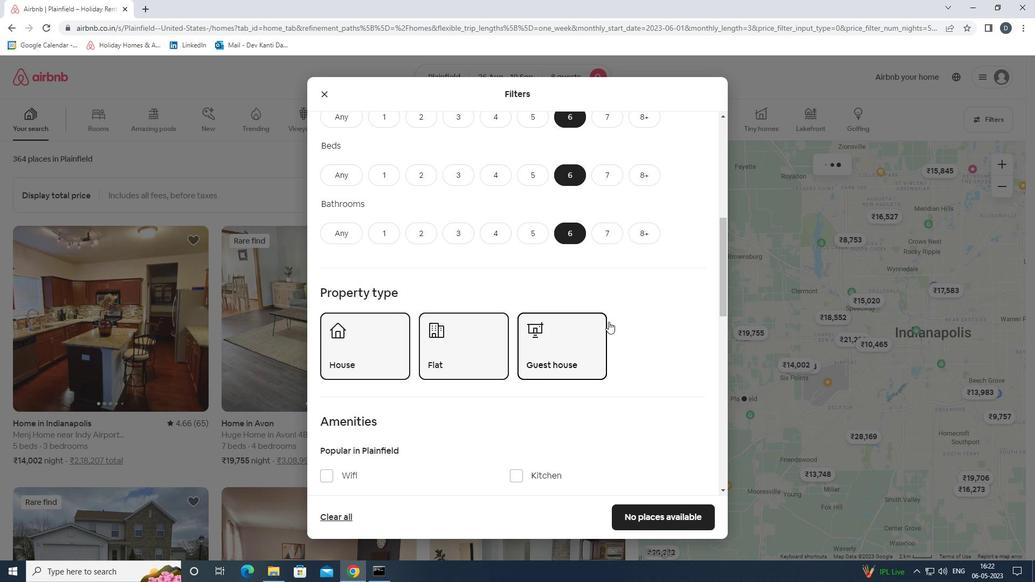 
Action: Mouse scrolled (624, 316) with delta (0, 0)
Screenshot: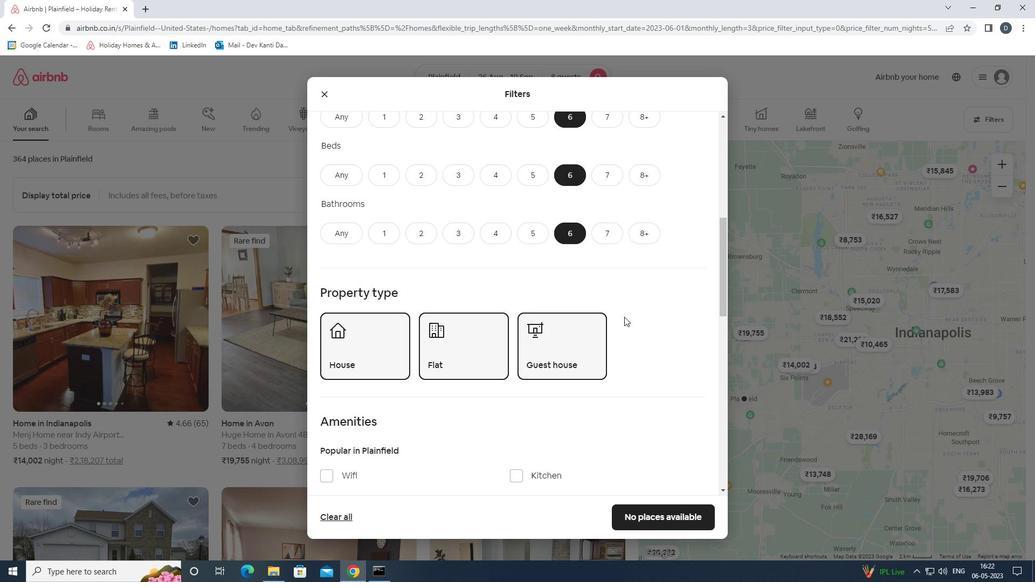 
Action: Mouse scrolled (624, 316) with delta (0, 0)
Screenshot: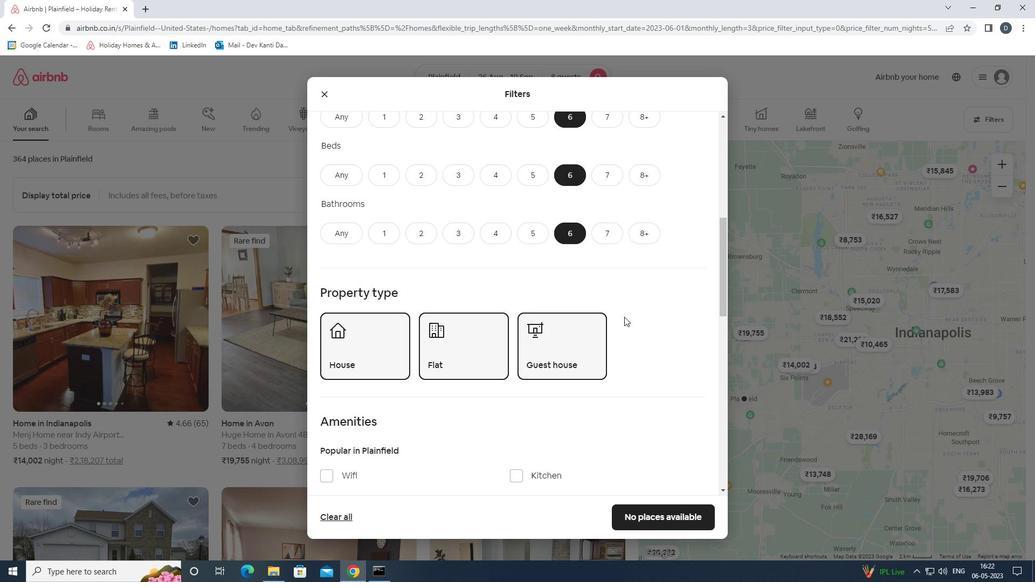 
Action: Mouse moved to (626, 317)
Screenshot: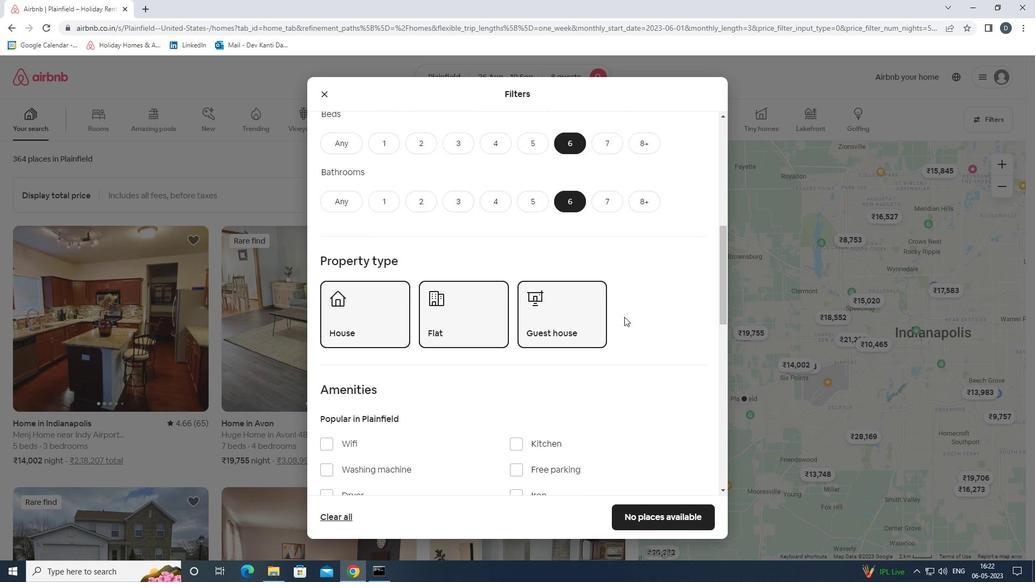 
Action: Mouse scrolled (626, 316) with delta (0, 0)
Screenshot: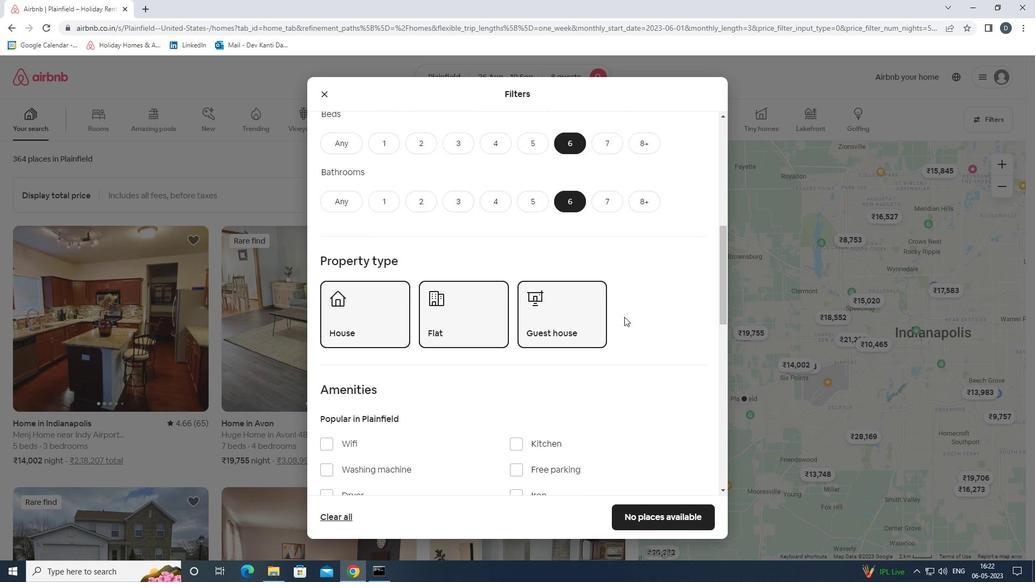 
Action: Mouse moved to (626, 317)
Screenshot: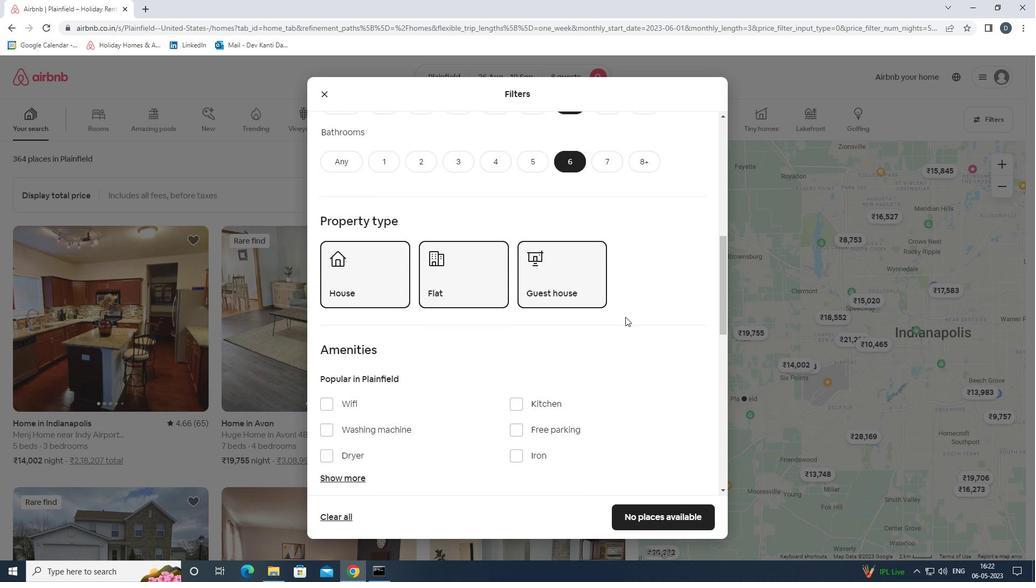 
Action: Mouse scrolled (626, 316) with delta (0, 0)
Screenshot: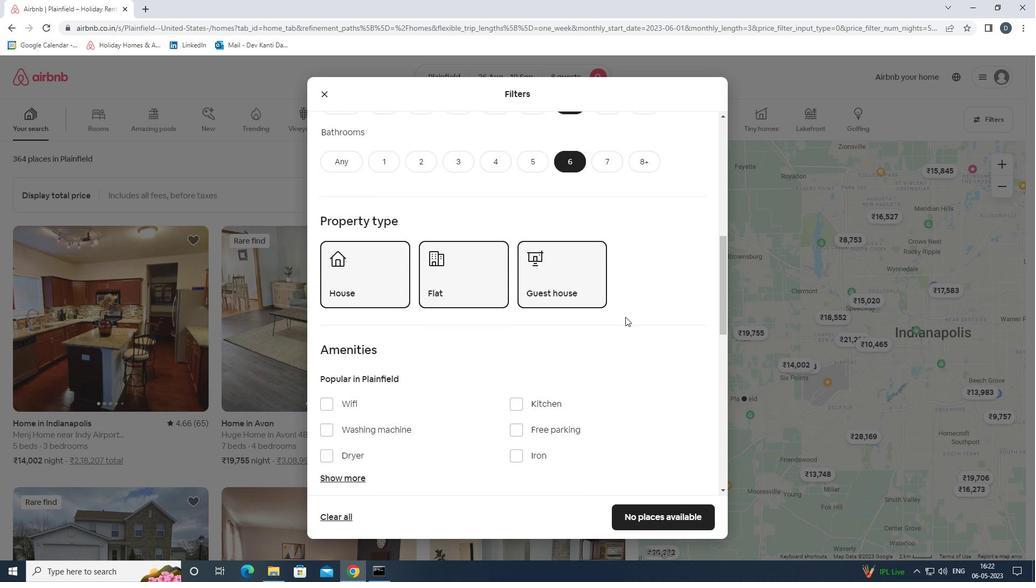
Action: Mouse moved to (341, 257)
Screenshot: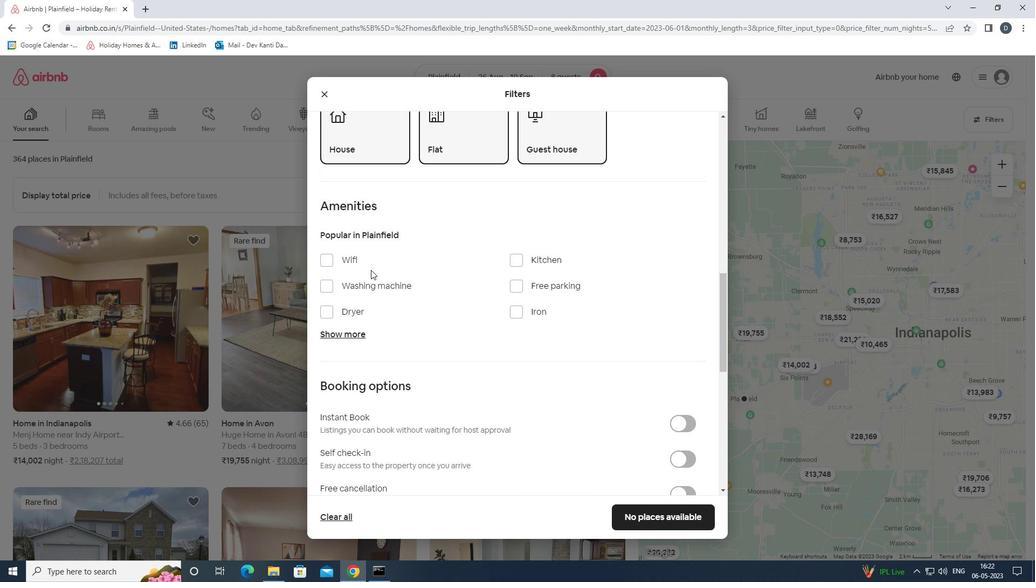 
Action: Mouse pressed left at (341, 257)
Screenshot: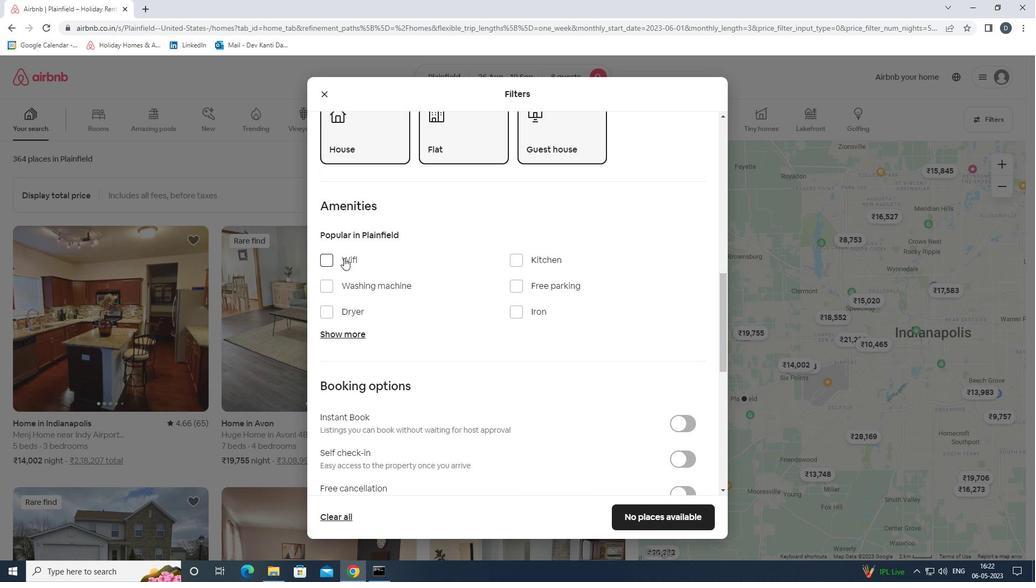 
Action: Mouse moved to (532, 290)
Screenshot: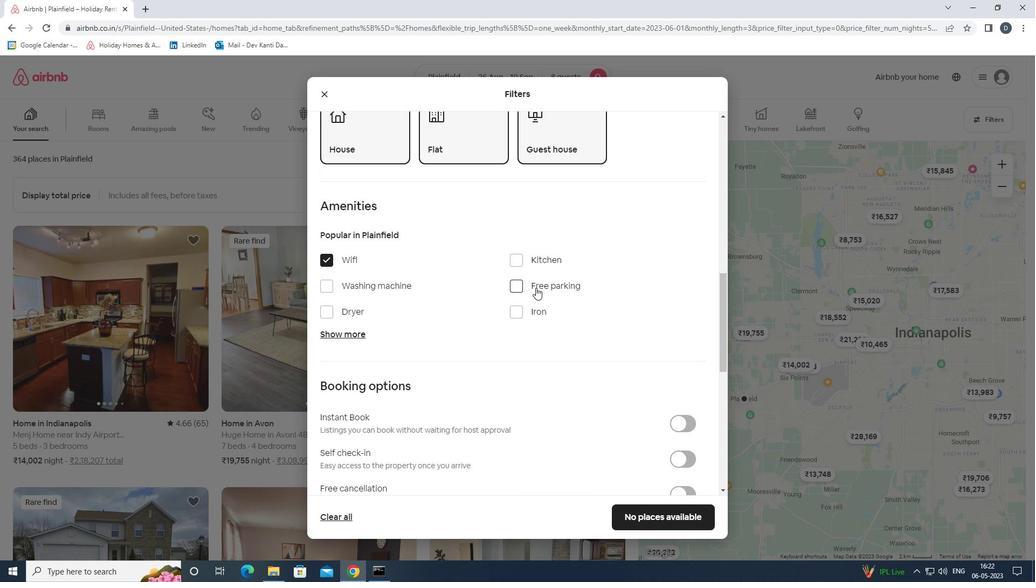 
Action: Mouse pressed left at (532, 290)
Screenshot: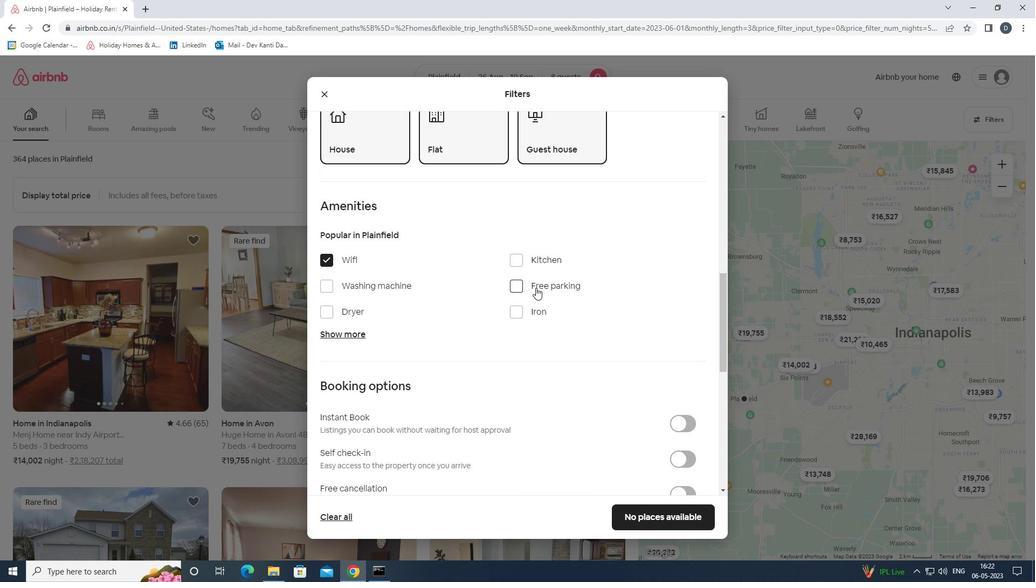 
Action: Mouse moved to (362, 333)
Screenshot: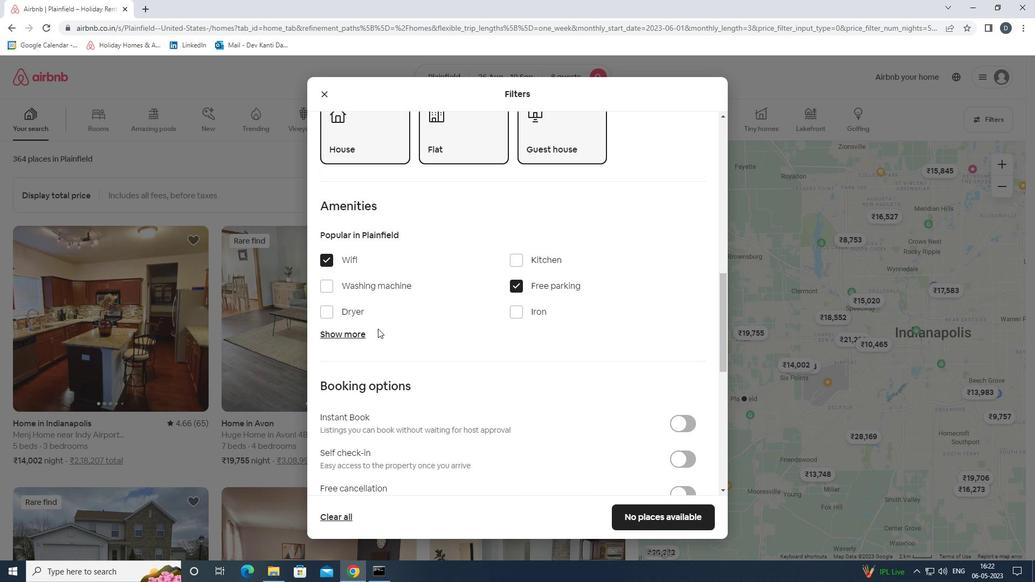 
Action: Mouse pressed left at (362, 333)
Screenshot: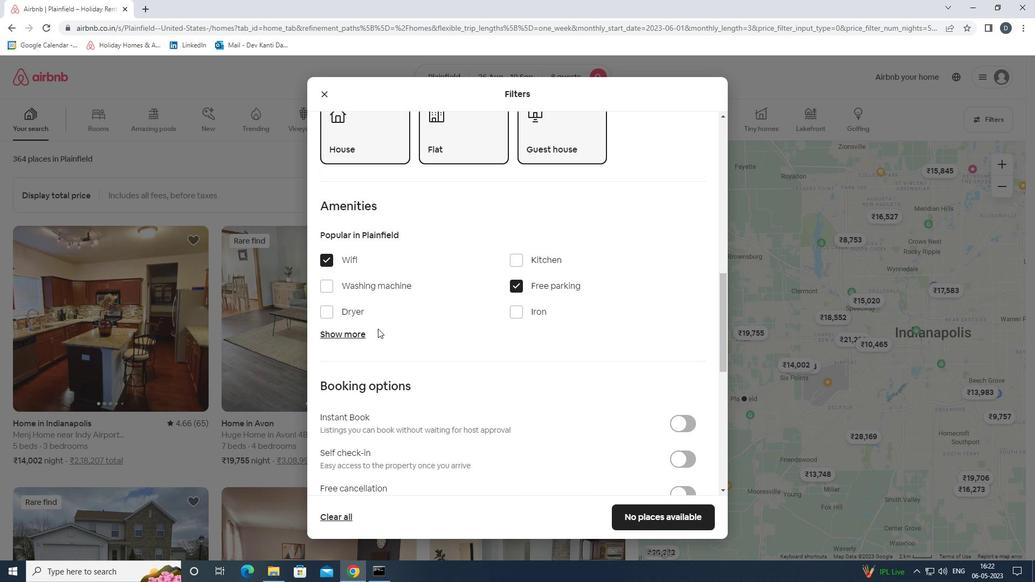 
Action: Mouse moved to (532, 397)
Screenshot: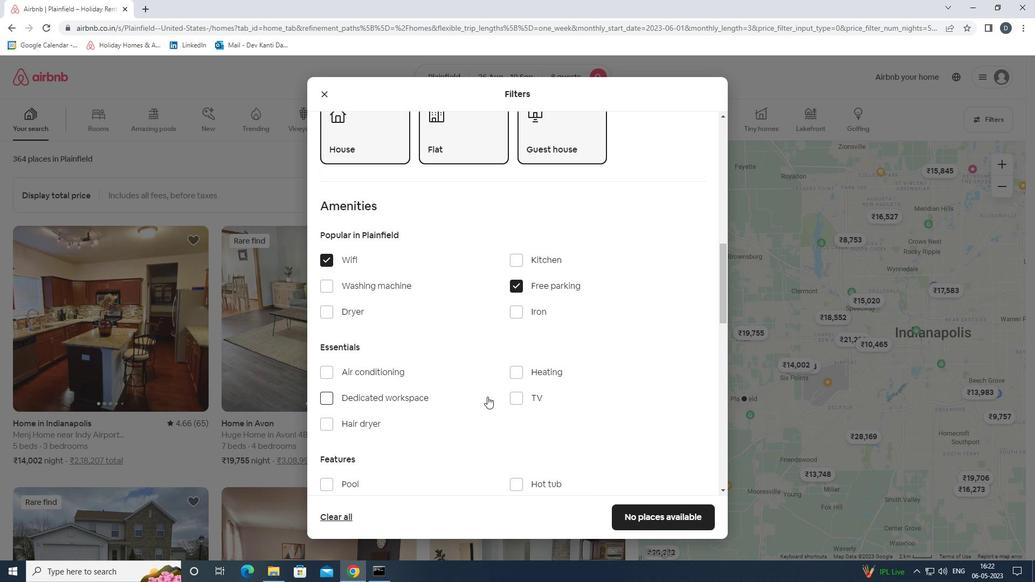 
Action: Mouse pressed left at (532, 397)
Screenshot: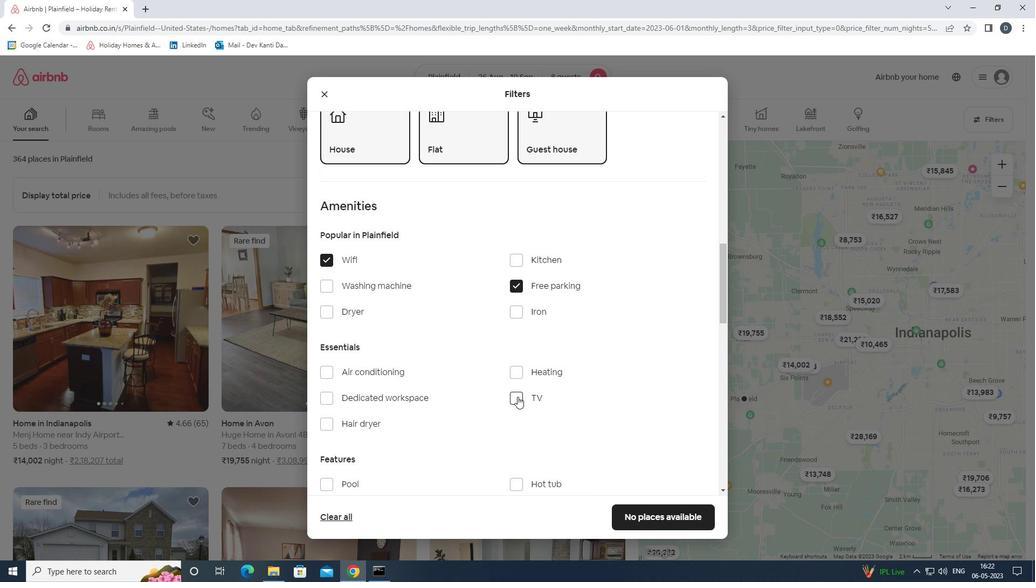 
Action: Mouse moved to (531, 395)
Screenshot: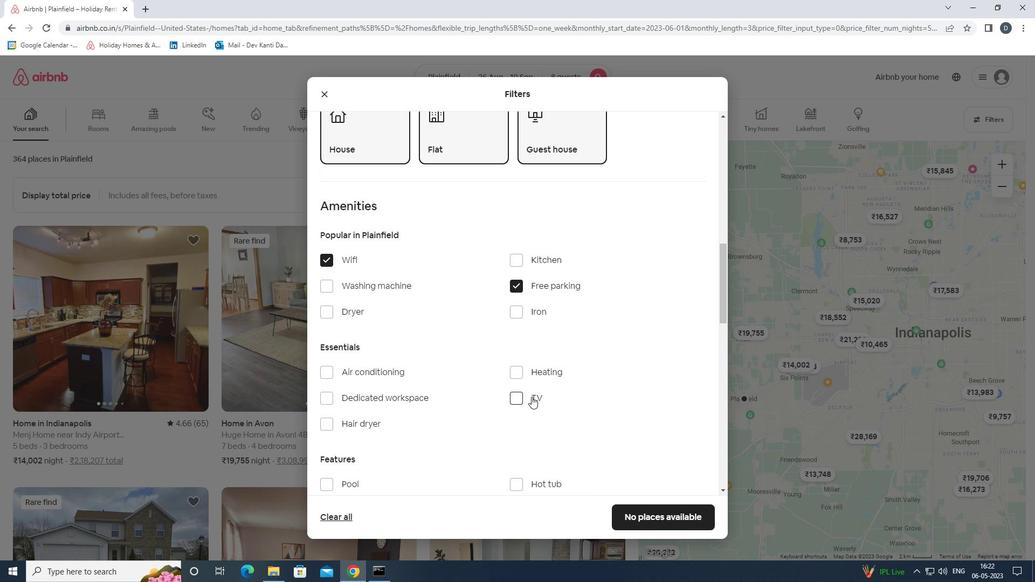 
Action: Mouse scrolled (531, 394) with delta (0, 0)
Screenshot: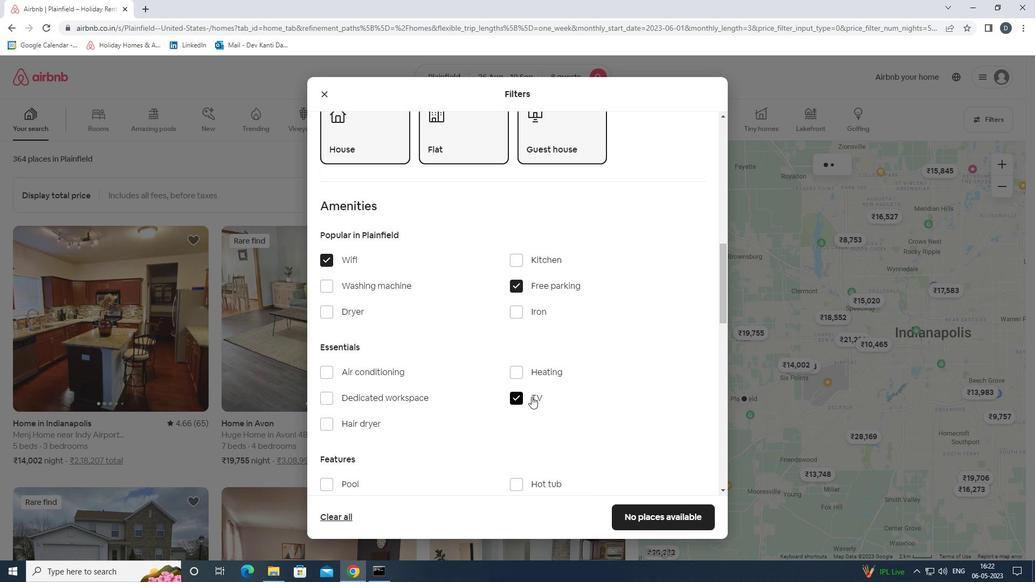 
Action: Mouse moved to (531, 394)
Screenshot: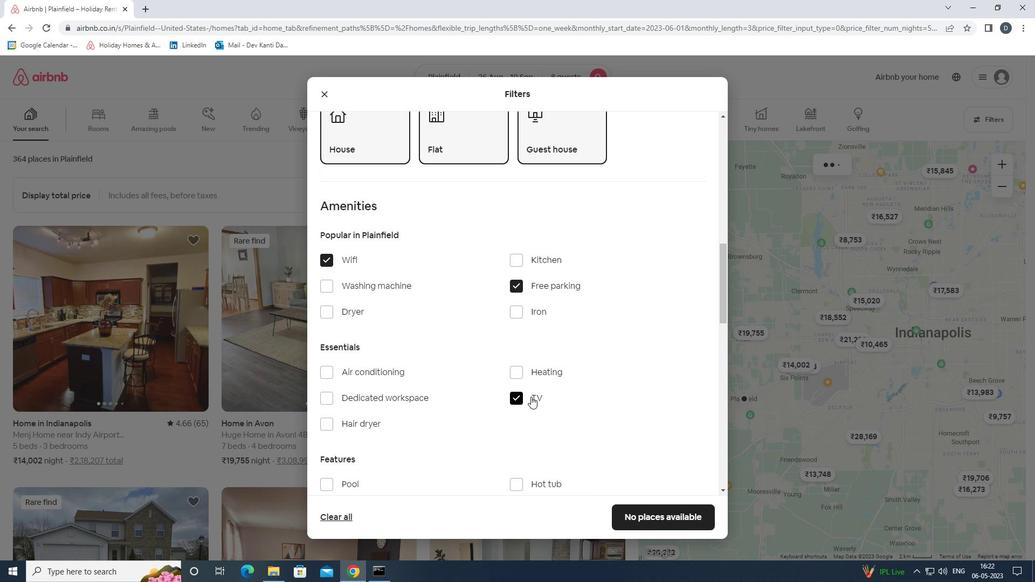 
Action: Mouse scrolled (531, 394) with delta (0, 0)
Screenshot: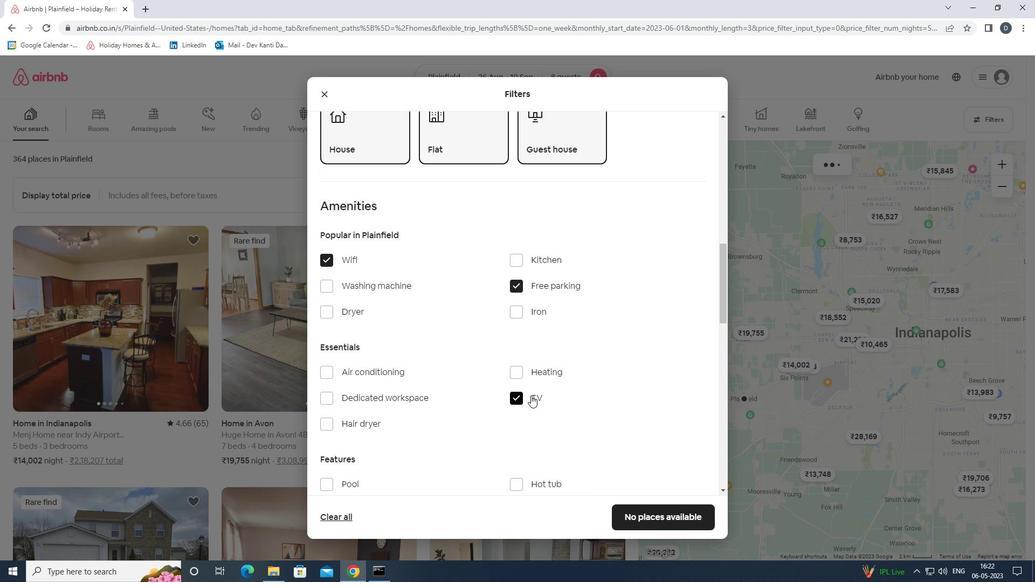 
Action: Mouse scrolled (531, 394) with delta (0, 0)
Screenshot: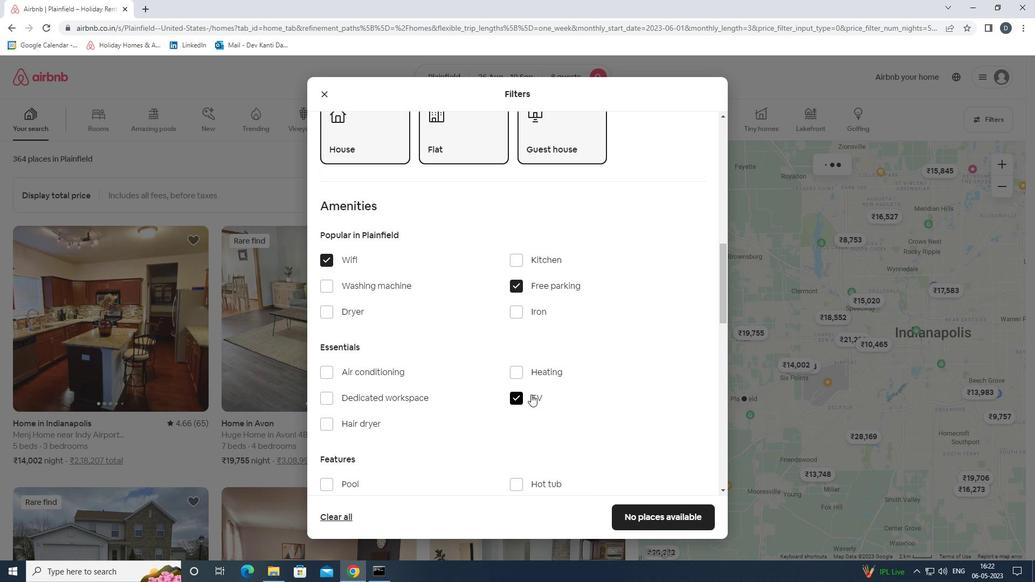 
Action: Mouse moved to (354, 373)
Screenshot: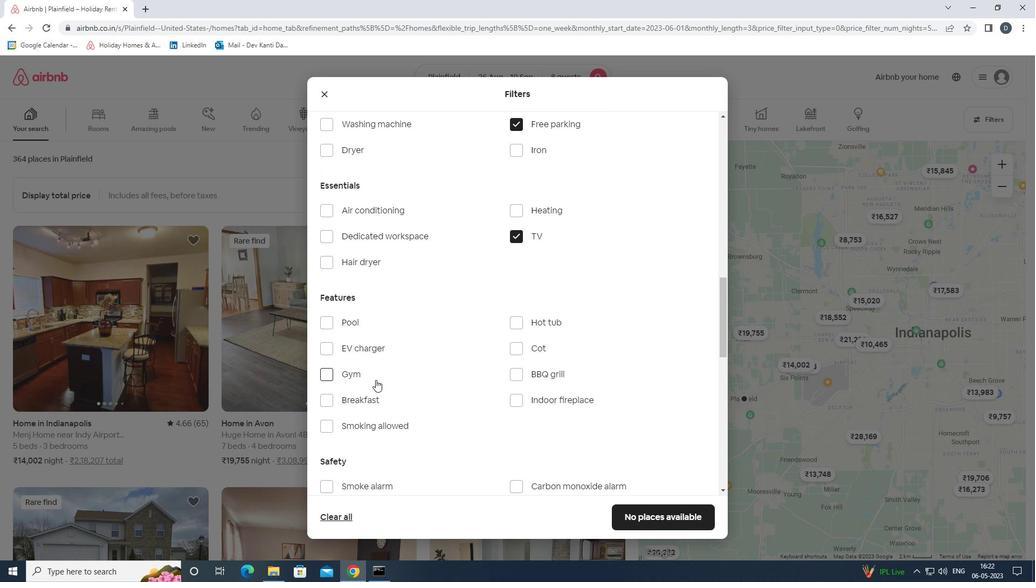 
Action: Mouse pressed left at (354, 373)
Screenshot: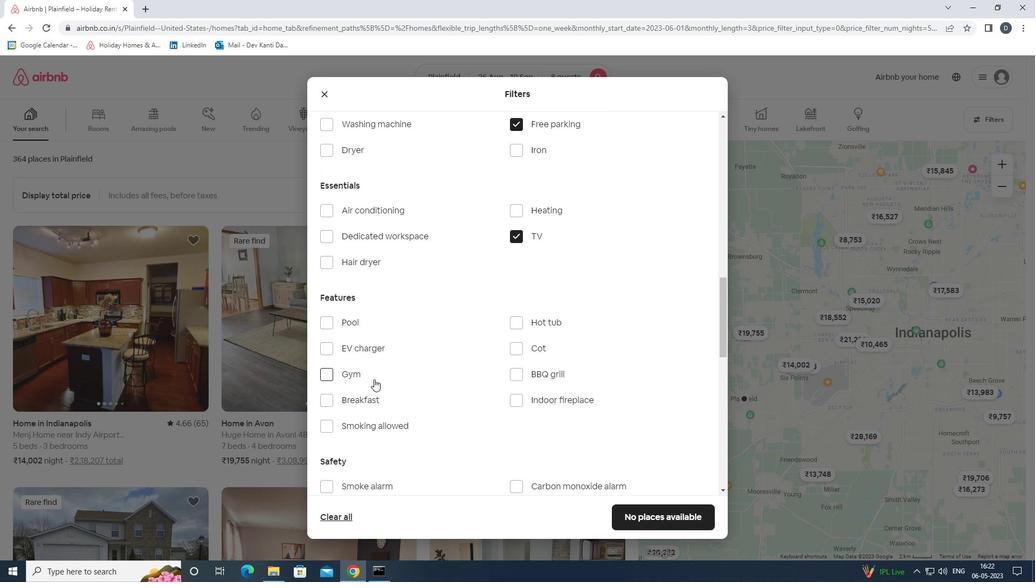 
Action: Mouse moved to (357, 396)
Screenshot: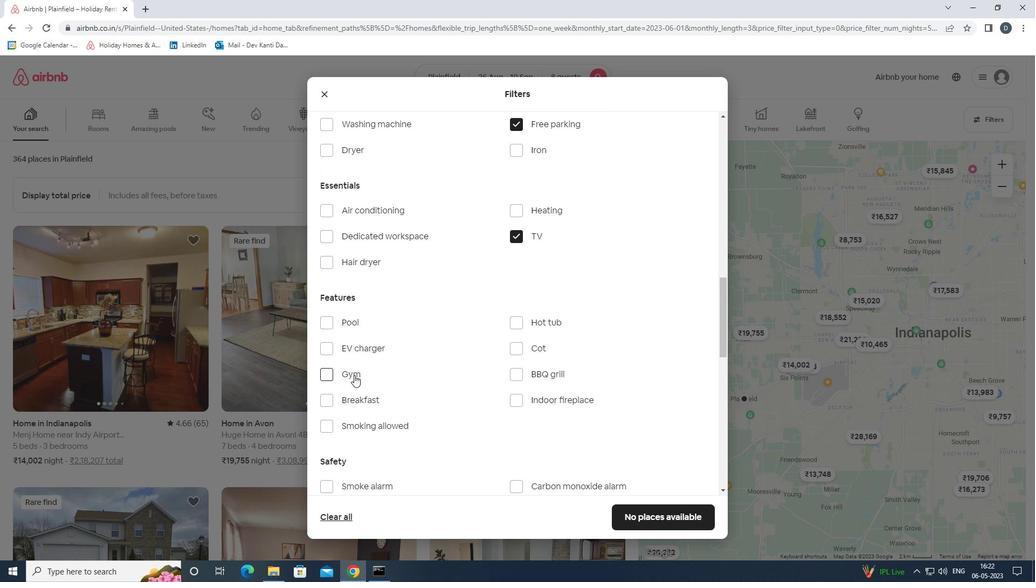 
Action: Mouse pressed left at (357, 396)
Screenshot: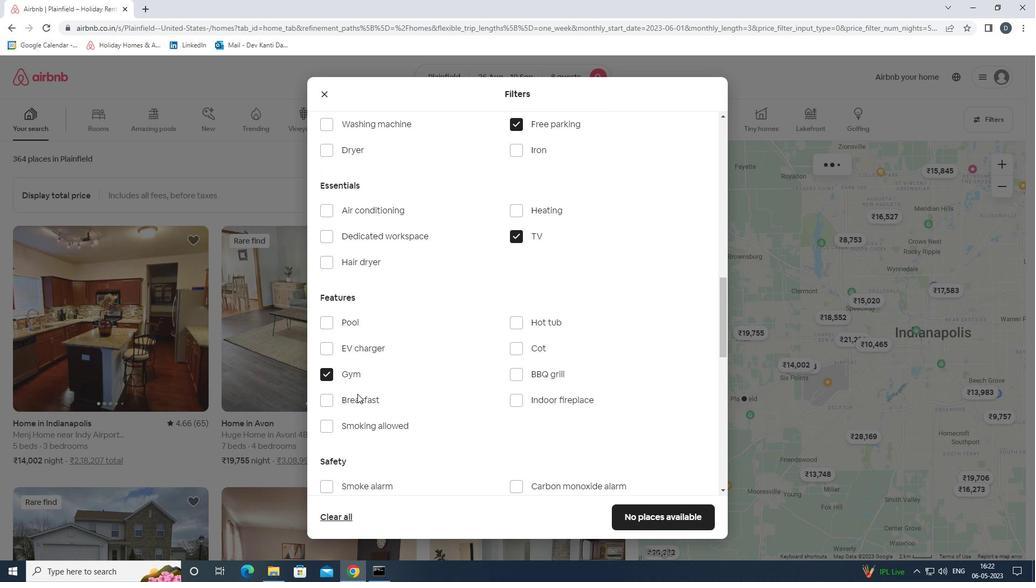 
Action: Mouse moved to (453, 372)
Screenshot: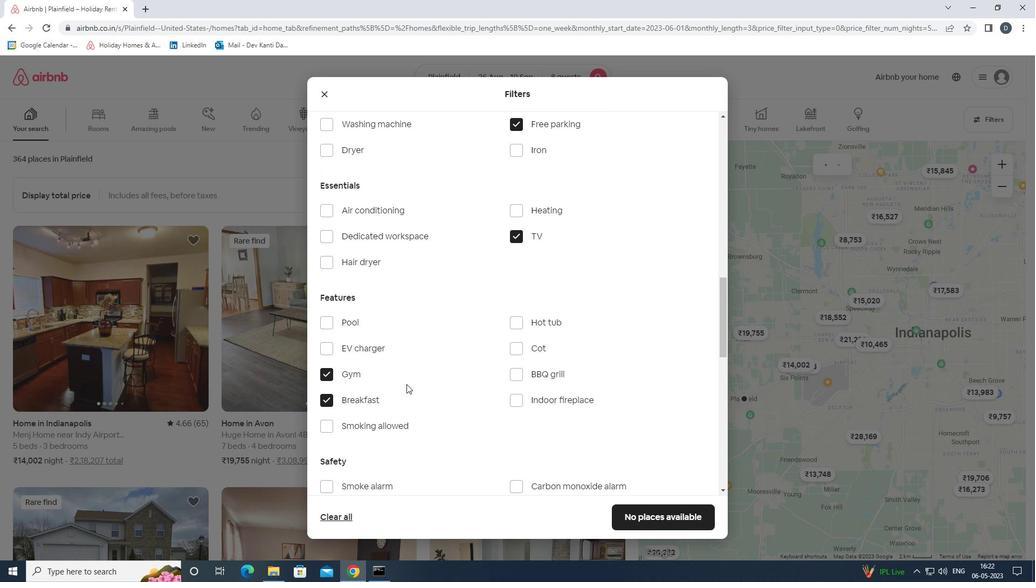 
Action: Mouse scrolled (453, 371) with delta (0, 0)
Screenshot: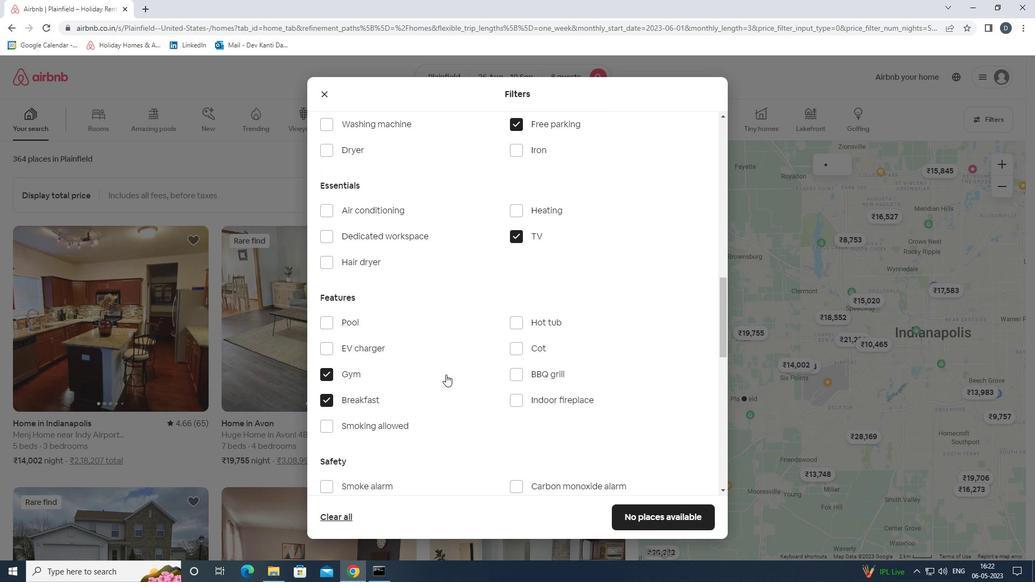 
Action: Mouse scrolled (453, 371) with delta (0, 0)
Screenshot: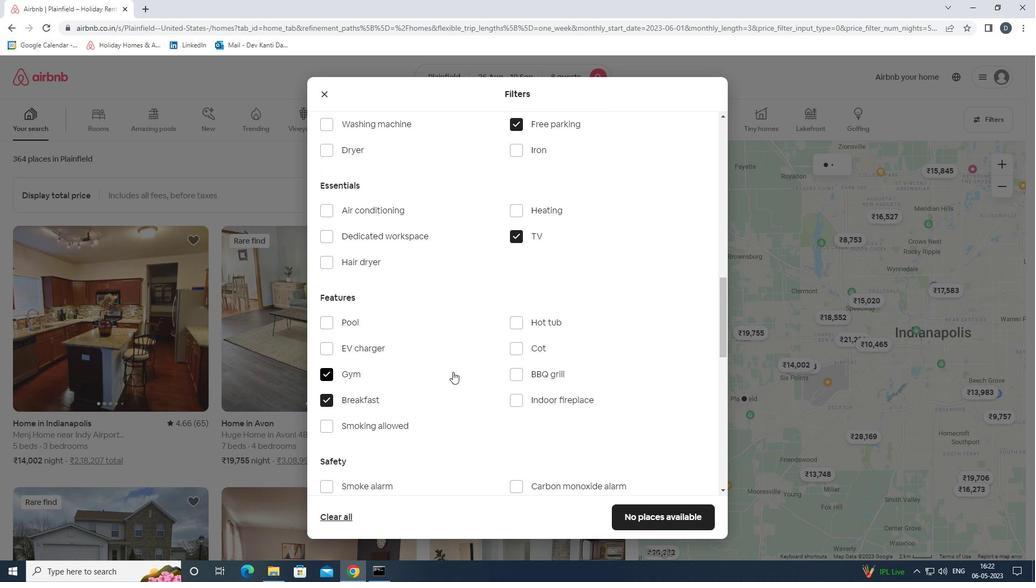 
Action: Mouse moved to (454, 372)
Screenshot: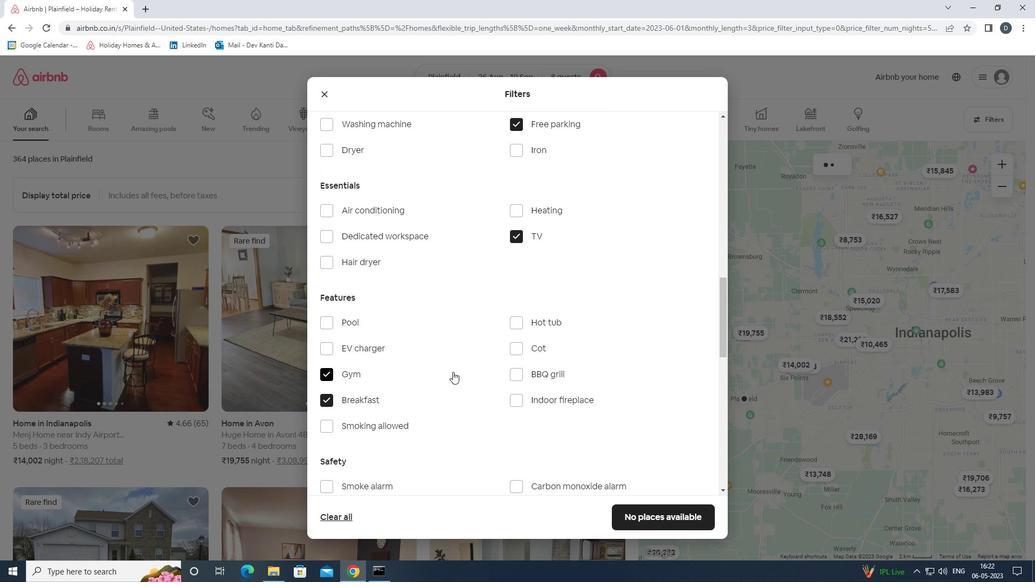 
Action: Mouse scrolled (454, 371) with delta (0, 0)
Screenshot: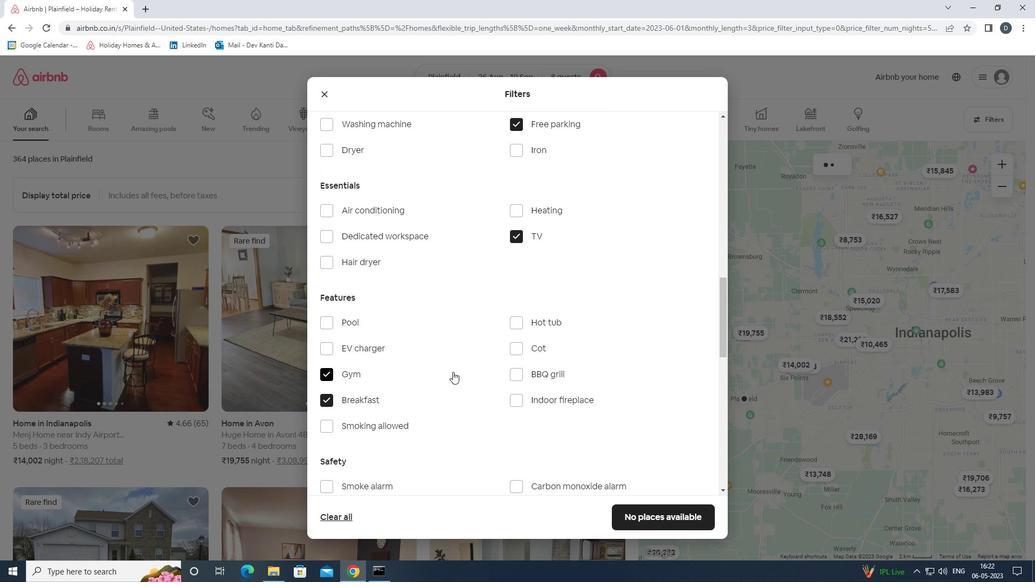 
Action: Mouse moved to (462, 372)
Screenshot: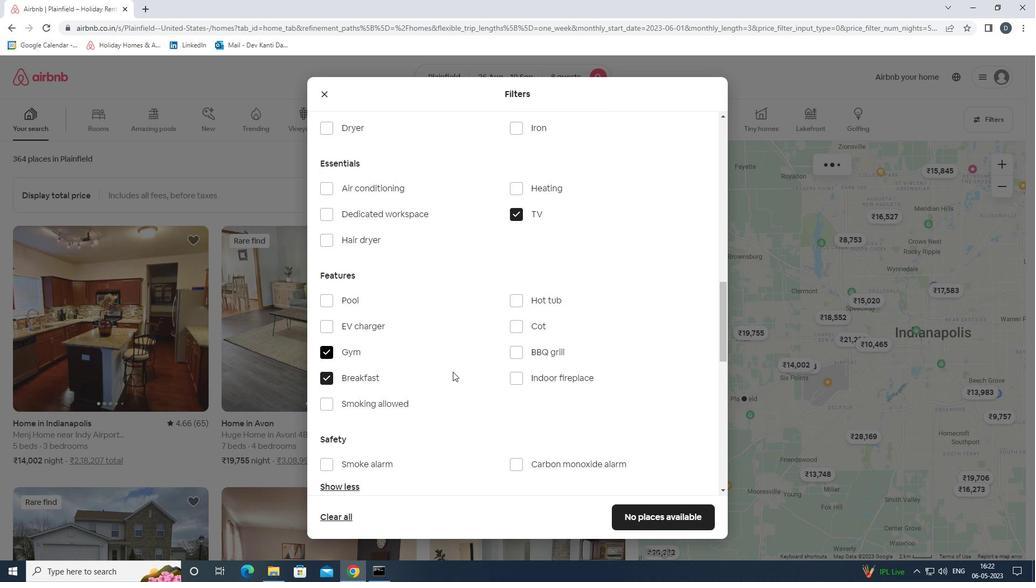
Action: Mouse scrolled (462, 372) with delta (0, 0)
Screenshot: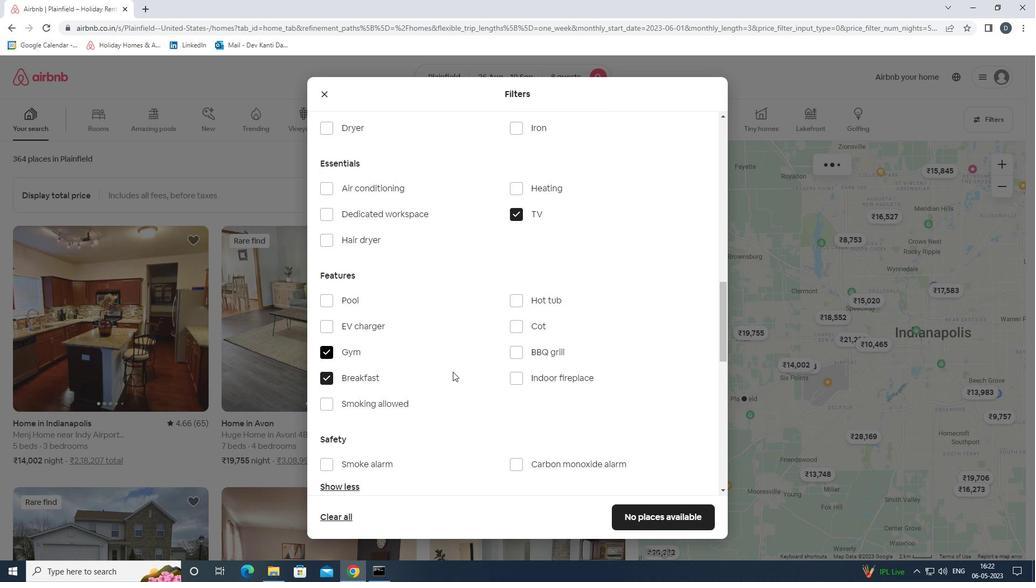 
Action: Mouse moved to (477, 371)
Screenshot: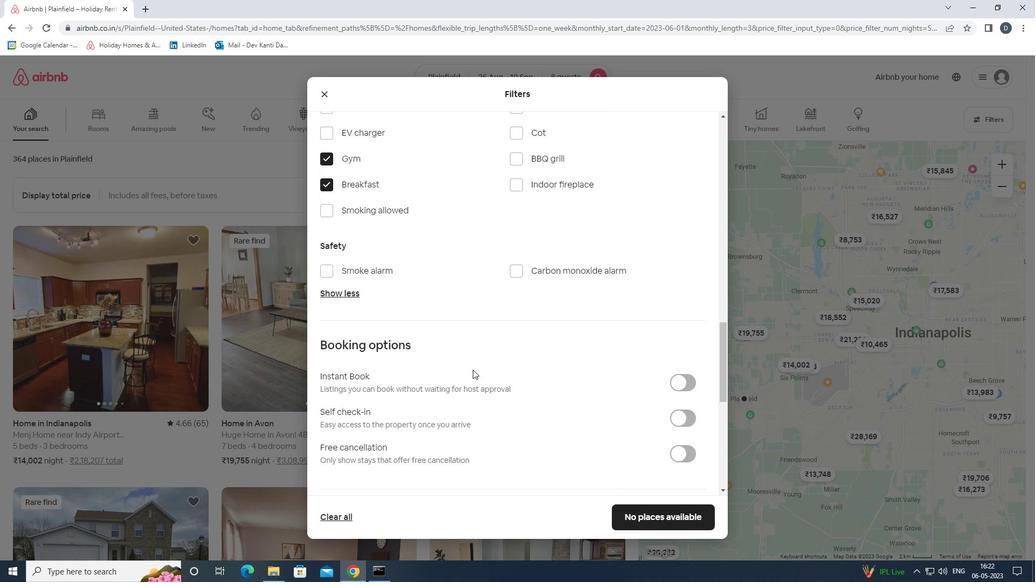 
Action: Mouse scrolled (477, 371) with delta (0, 0)
Screenshot: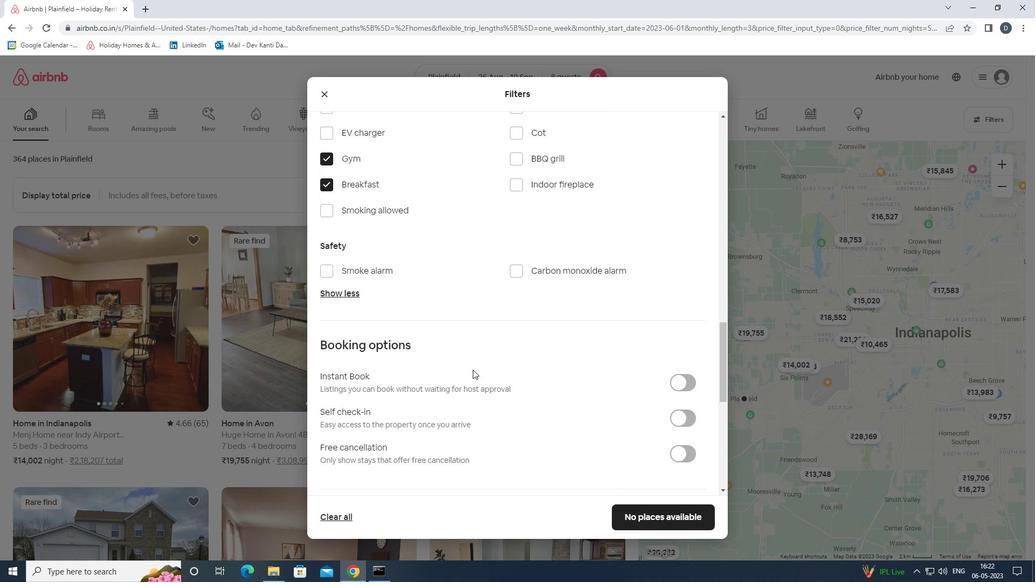 
Action: Mouse moved to (495, 371)
Screenshot: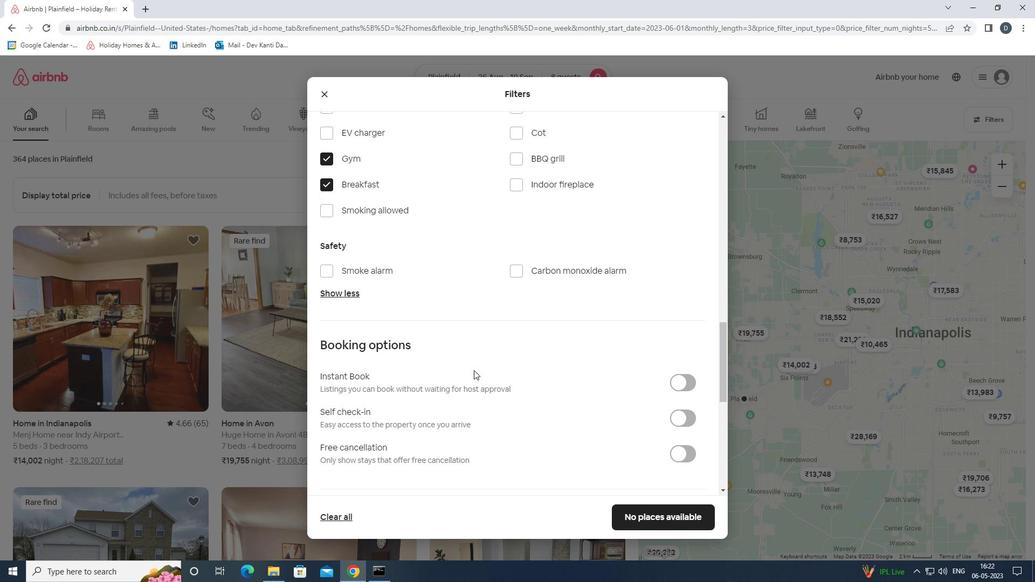 
Action: Mouse scrolled (495, 370) with delta (0, 0)
Screenshot: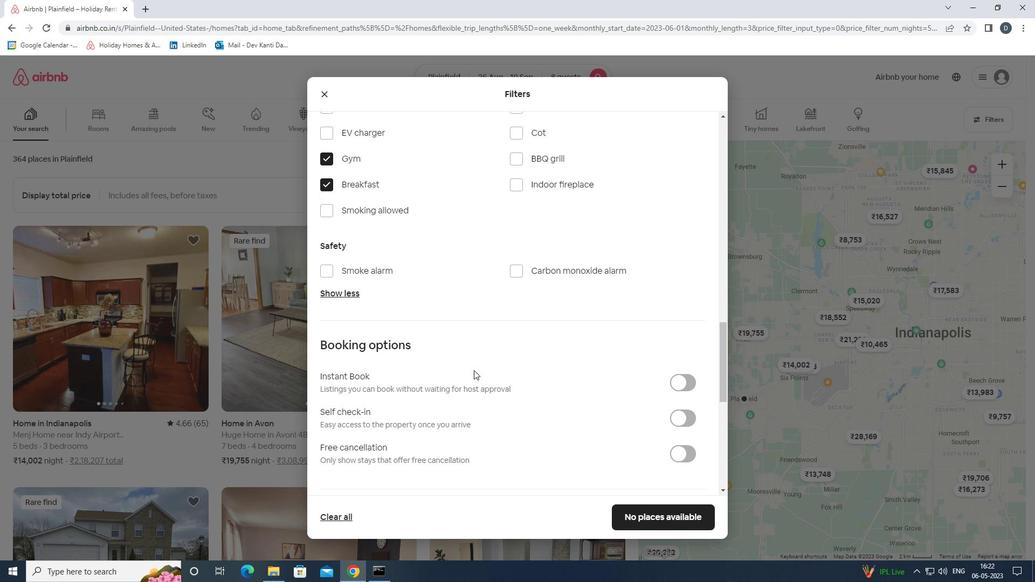 
Action: Mouse moved to (685, 319)
Screenshot: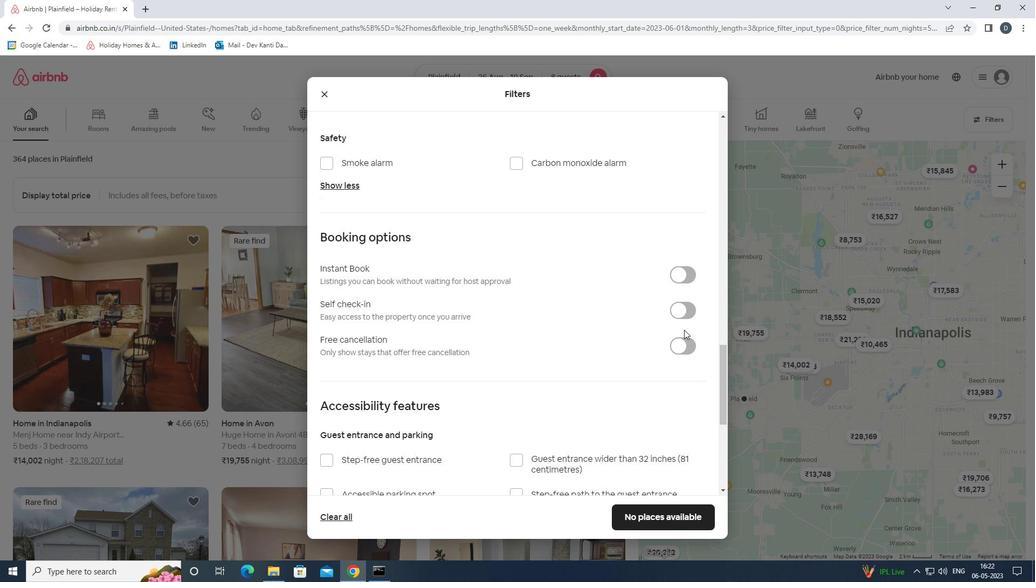 
Action: Mouse pressed left at (685, 319)
Screenshot: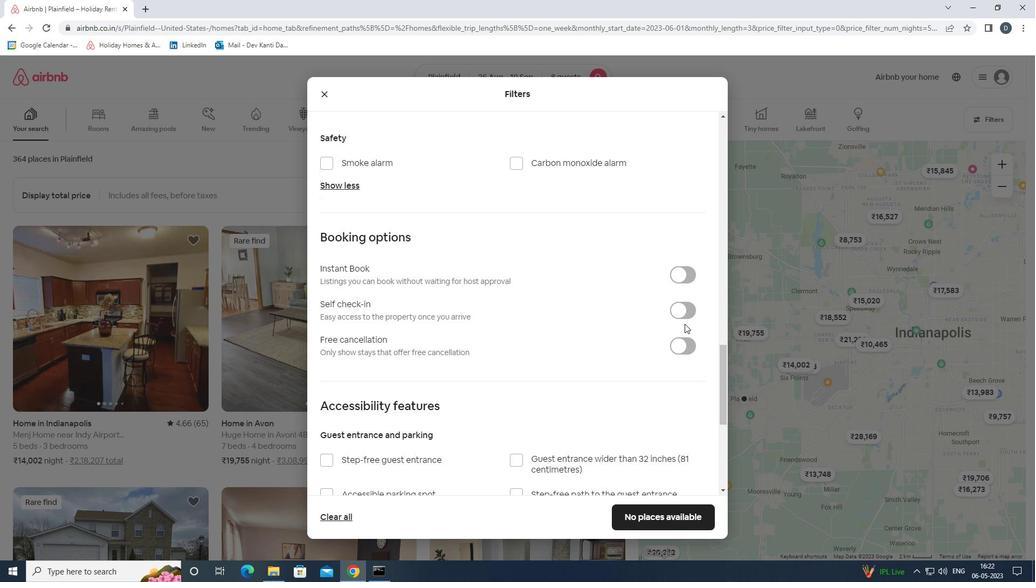 
Action: Mouse moved to (685, 316)
Screenshot: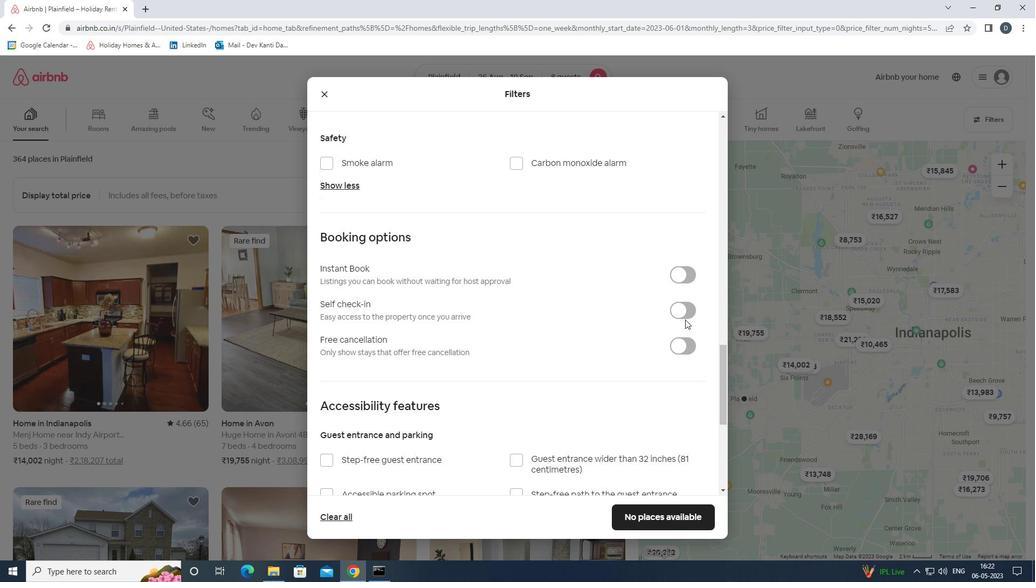 
Action: Mouse pressed left at (685, 316)
Screenshot: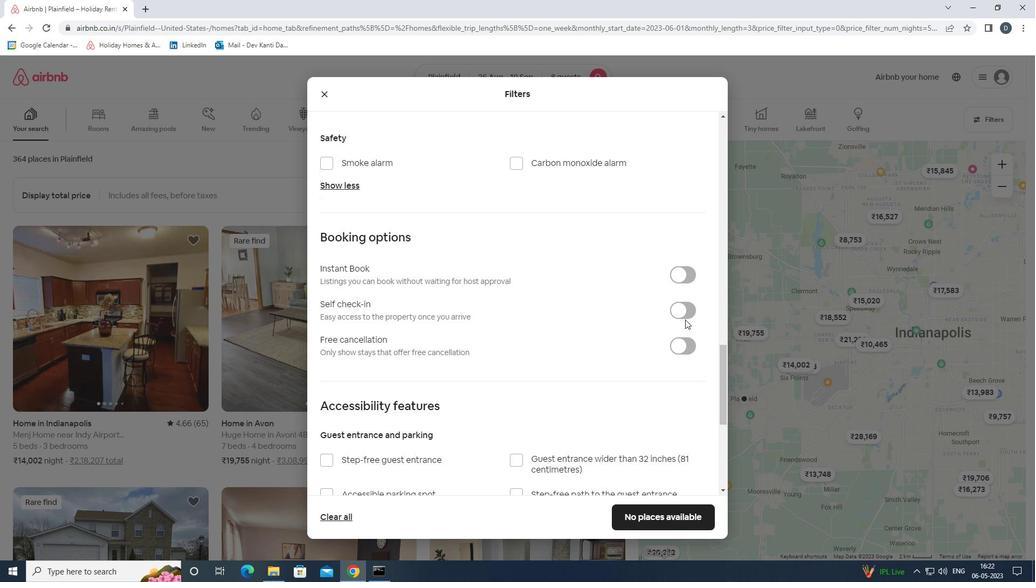 
Action: Mouse moved to (654, 328)
Screenshot: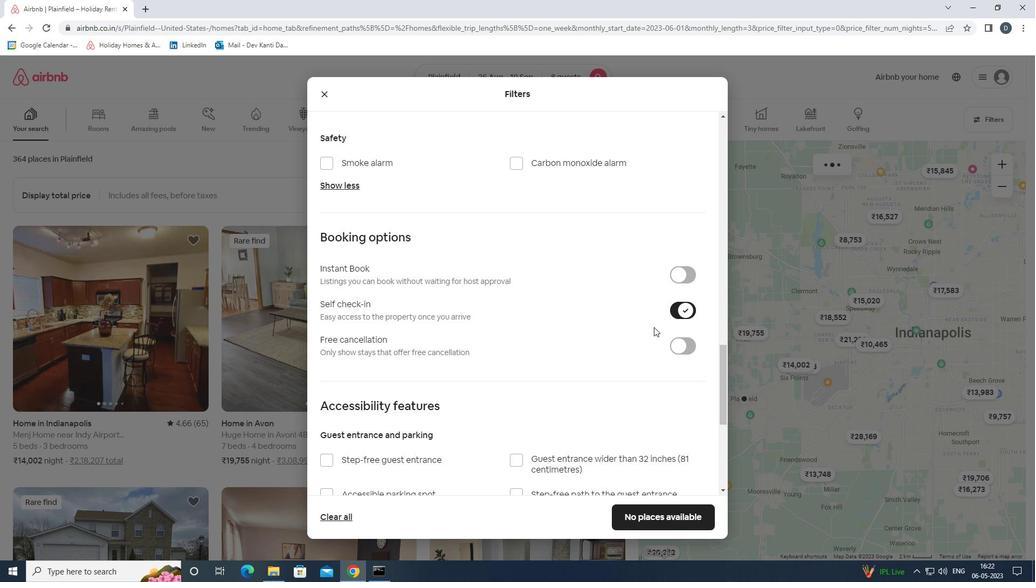
Action: Mouse scrolled (654, 327) with delta (0, 0)
Screenshot: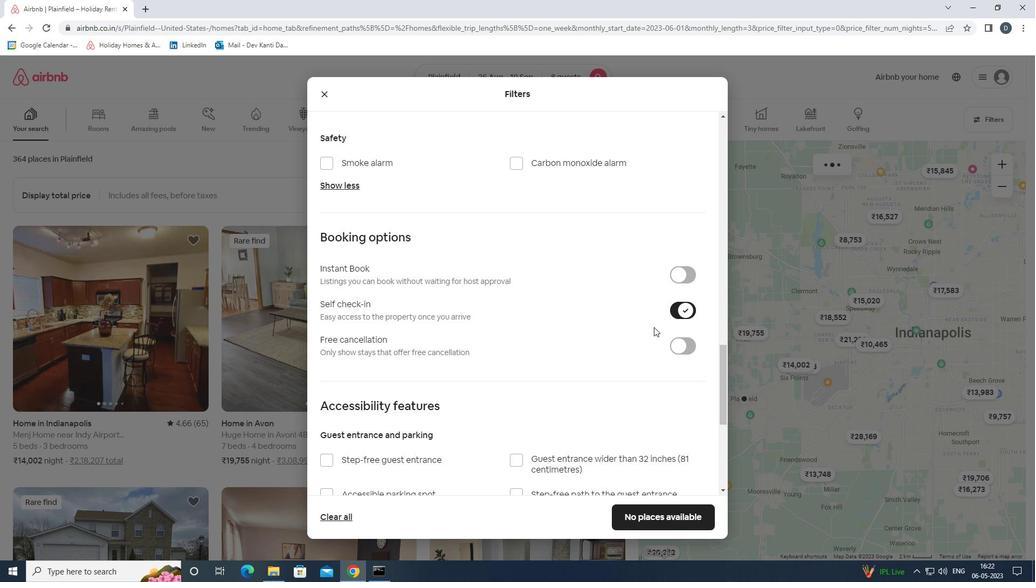 
Action: Mouse moved to (654, 329)
Screenshot: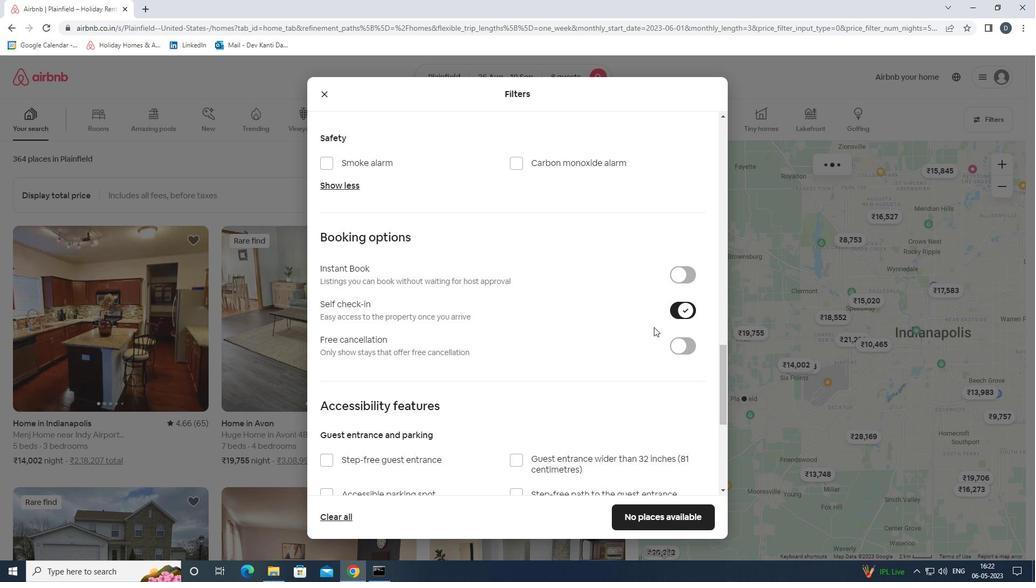 
Action: Mouse scrolled (654, 328) with delta (0, 0)
Screenshot: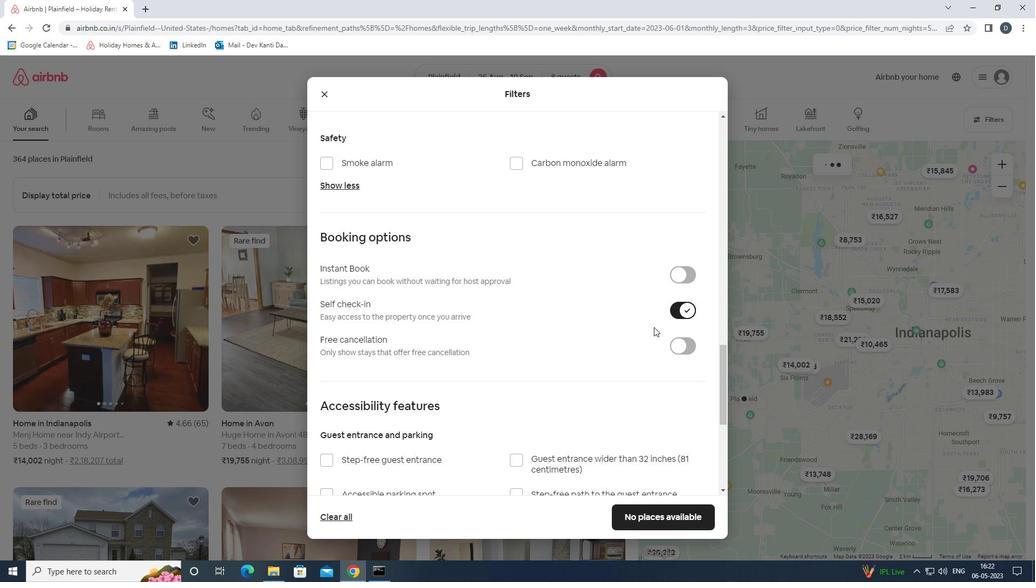 
Action: Mouse moved to (654, 329)
Screenshot: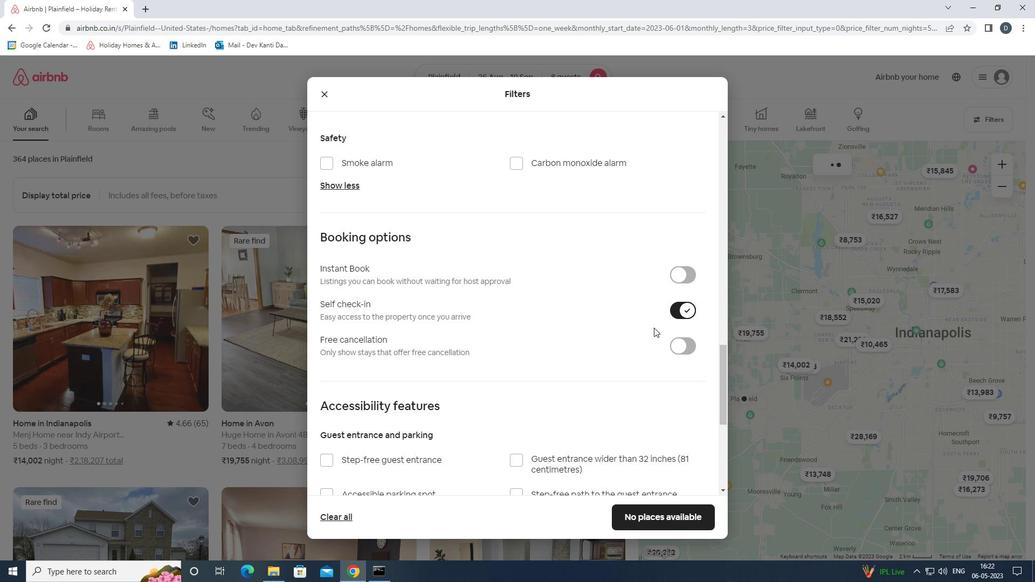 
Action: Mouse scrolled (654, 329) with delta (0, 0)
Screenshot: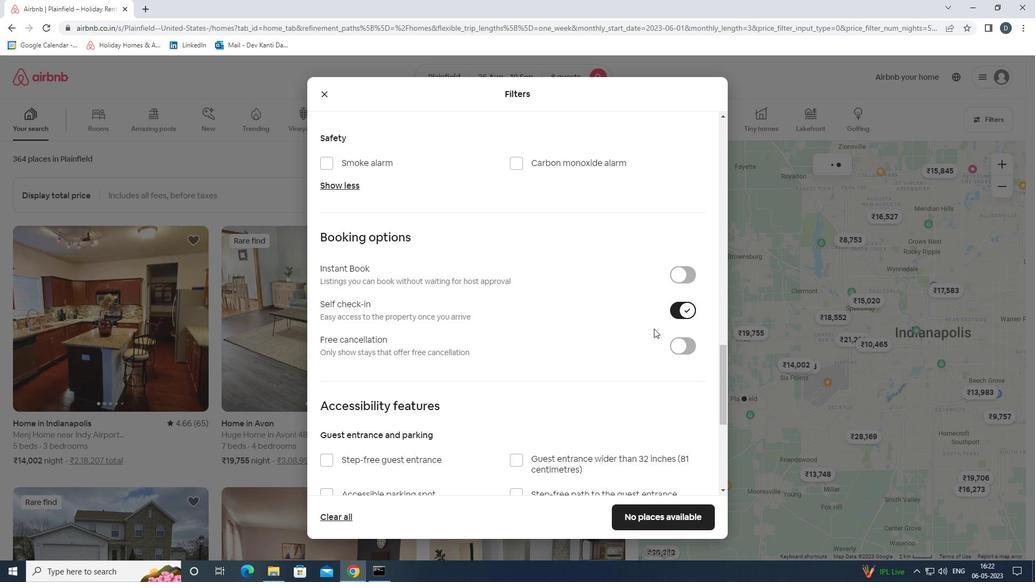 
Action: Mouse scrolled (654, 329) with delta (0, 0)
Screenshot: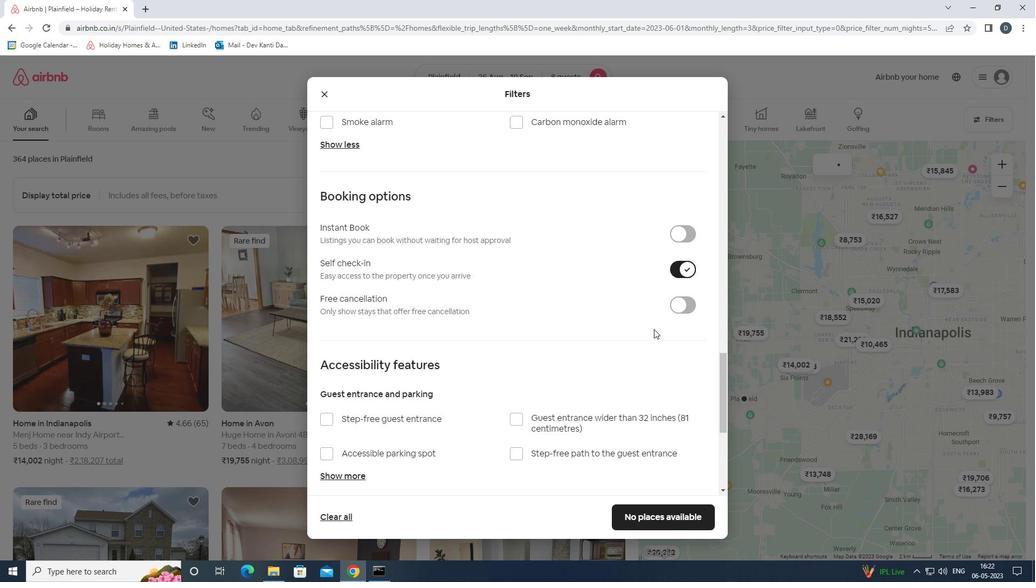 
Action: Mouse moved to (654, 329)
Screenshot: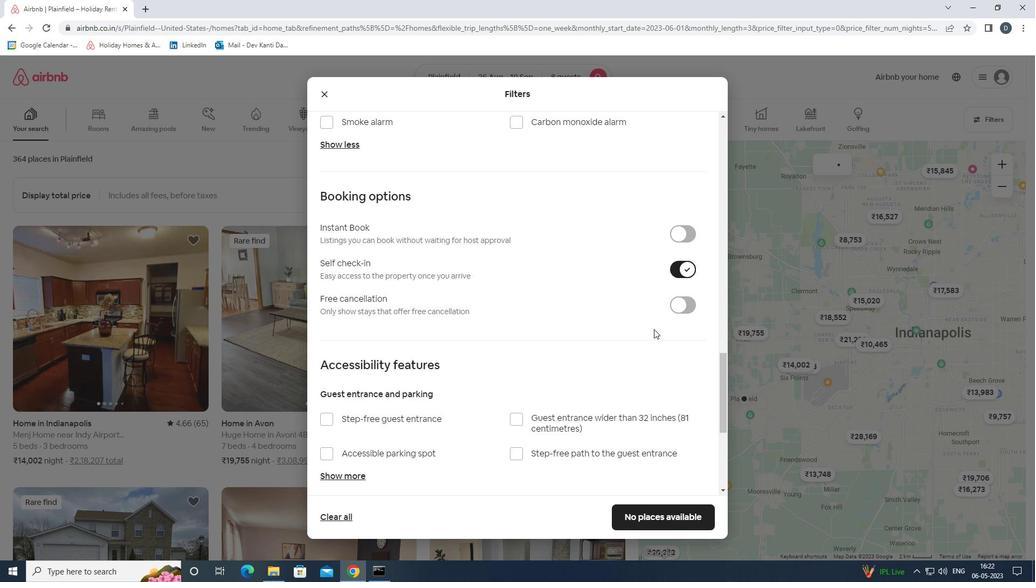 
Action: Mouse scrolled (654, 329) with delta (0, 0)
Screenshot: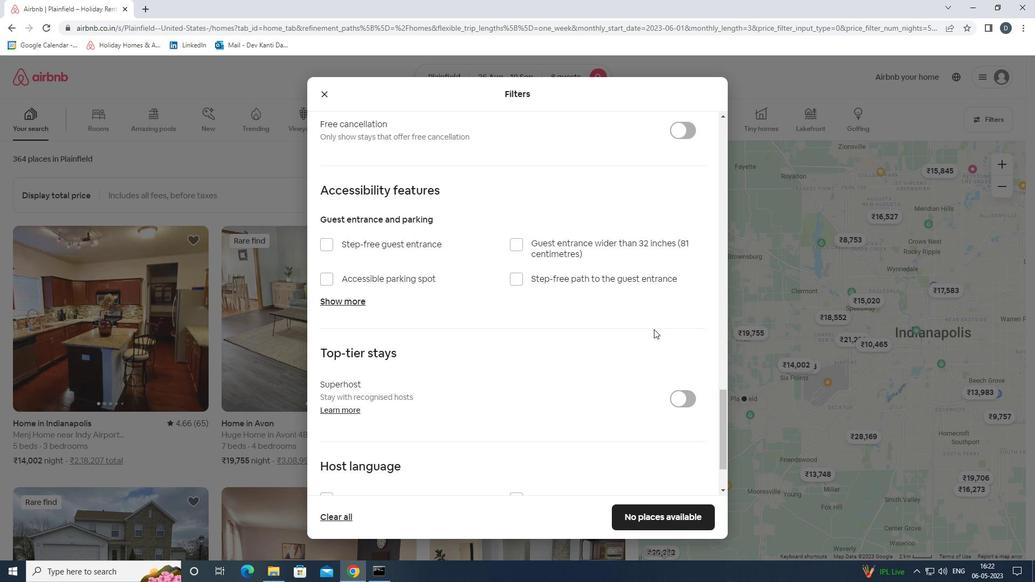 
Action: Mouse scrolled (654, 329) with delta (0, 0)
Screenshot: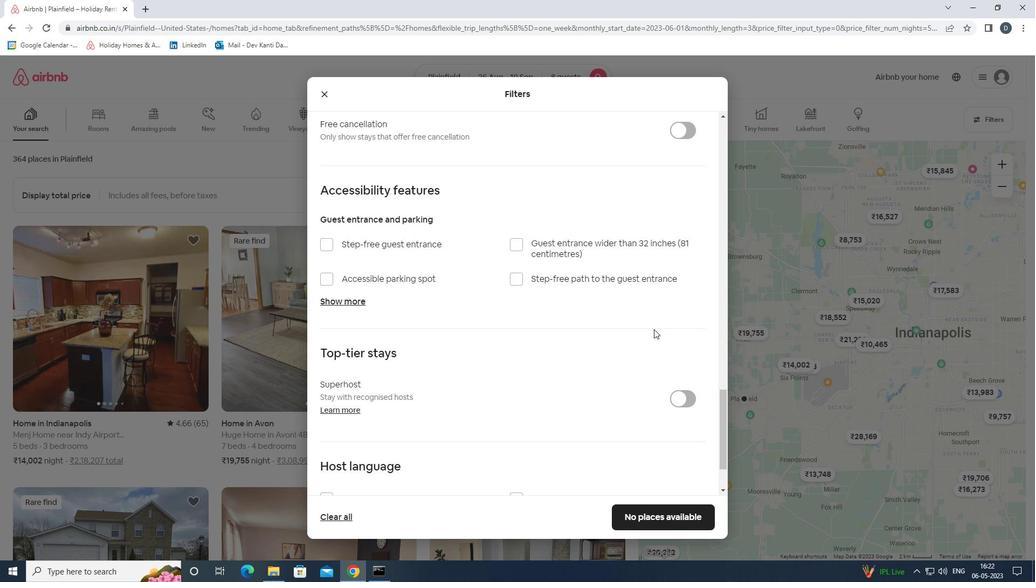 
Action: Mouse moved to (654, 330)
Screenshot: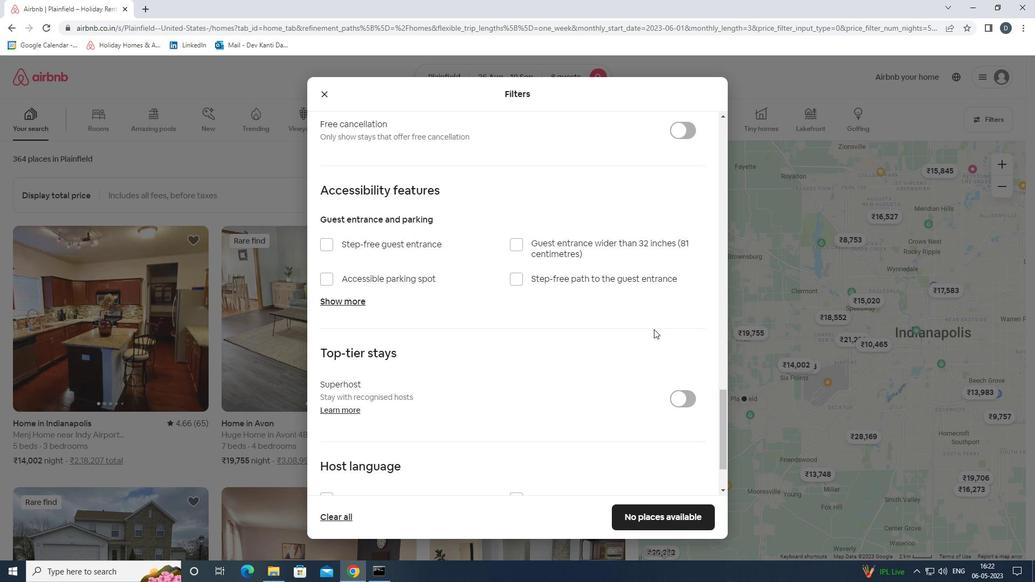 
Action: Mouse scrolled (654, 329) with delta (0, 0)
Screenshot: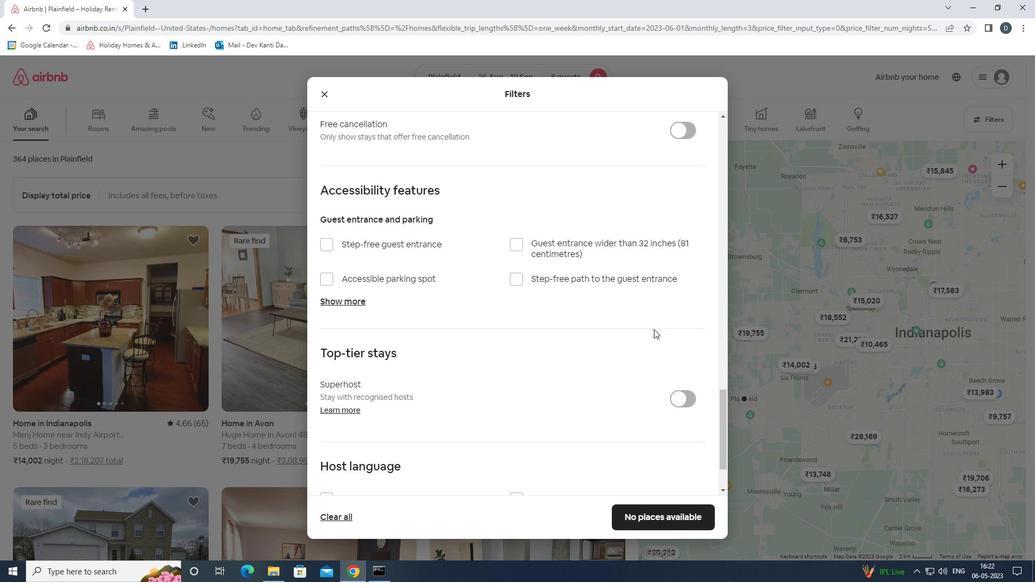 
Action: Mouse moved to (357, 416)
Screenshot: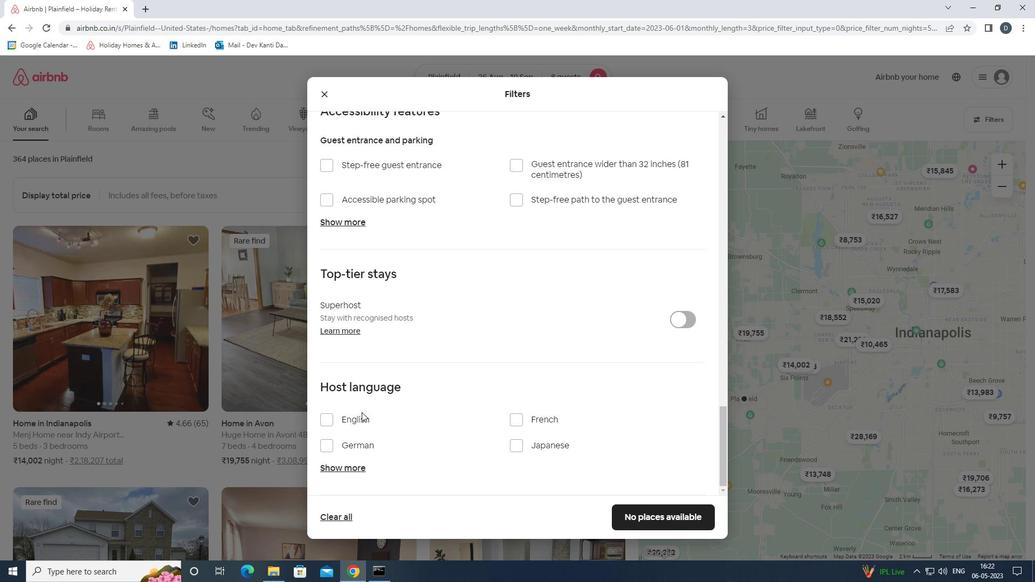 
Action: Mouse pressed left at (357, 416)
Screenshot: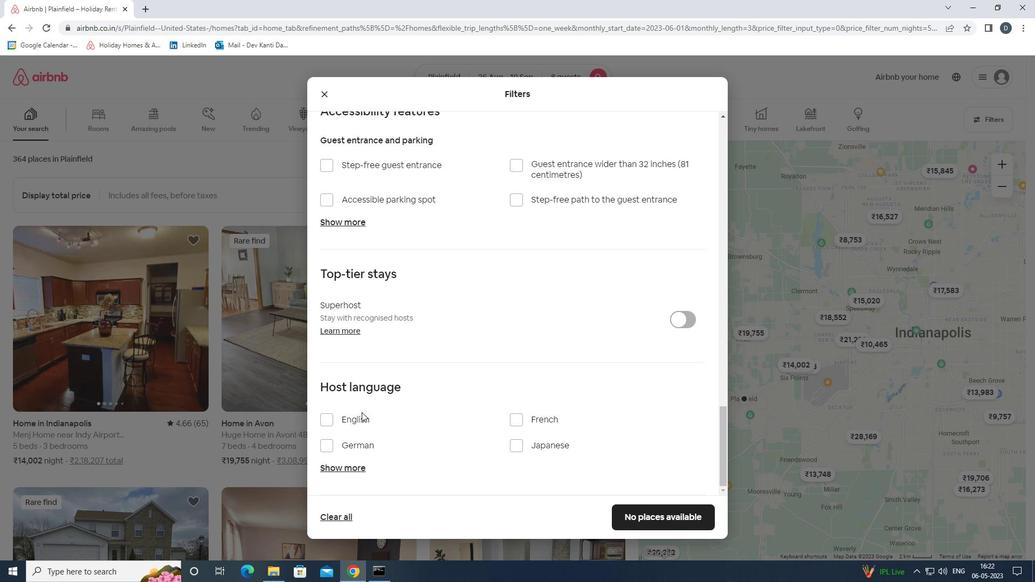 
Action: Mouse moved to (628, 514)
Screenshot: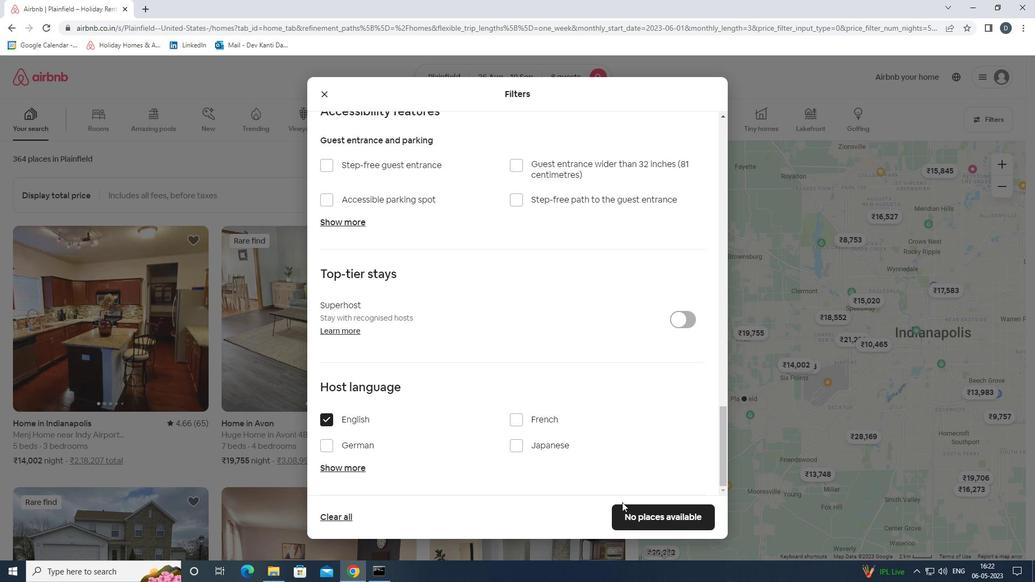 
Action: Mouse pressed left at (628, 514)
Screenshot: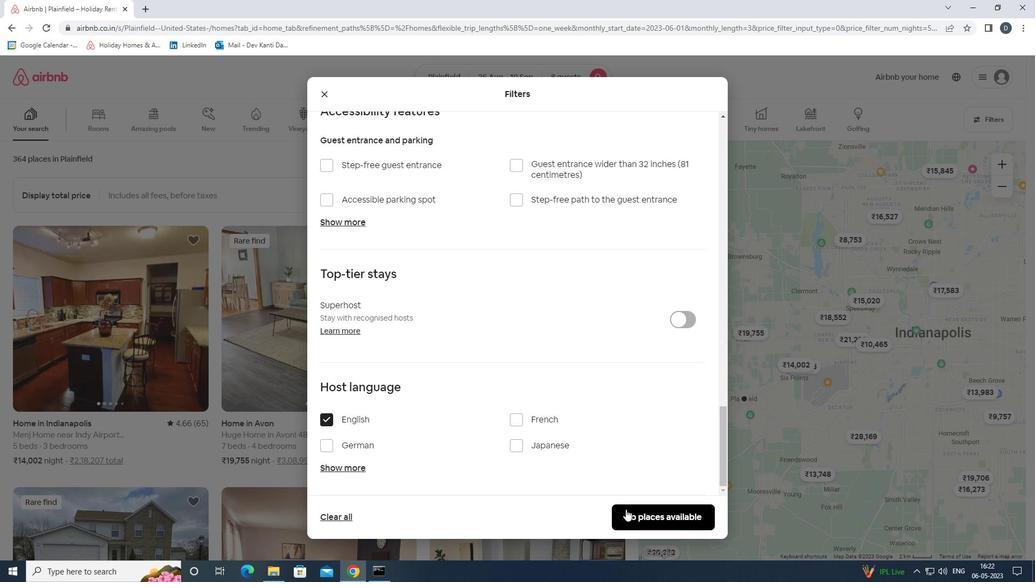 
Action: Mouse moved to (638, 352)
Screenshot: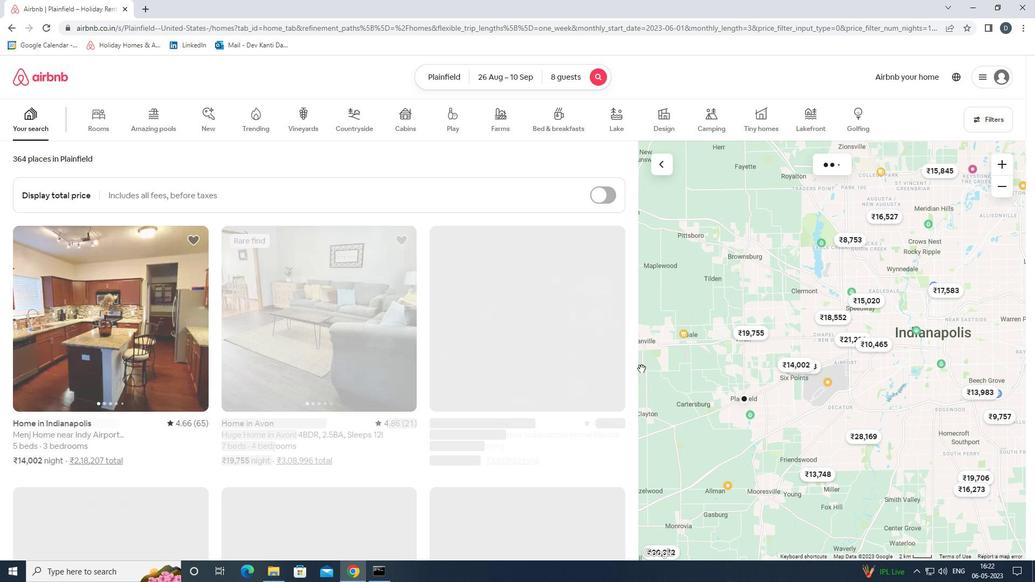 
